 Task: Look for space in Vanløse, Denmark from 9th June, 2023 to 11th June, 2023 for 2 adults in price range Rs.6000 to Rs.10000. Place can be entire place with 2 bedrooms having 2 beds and 1 bathroom. Property type can be house, flat, guest house. Amenities needed are: wifi. Booking option can be shelf check-in. Required host language is English.
Action: Mouse moved to (608, 82)
Screenshot: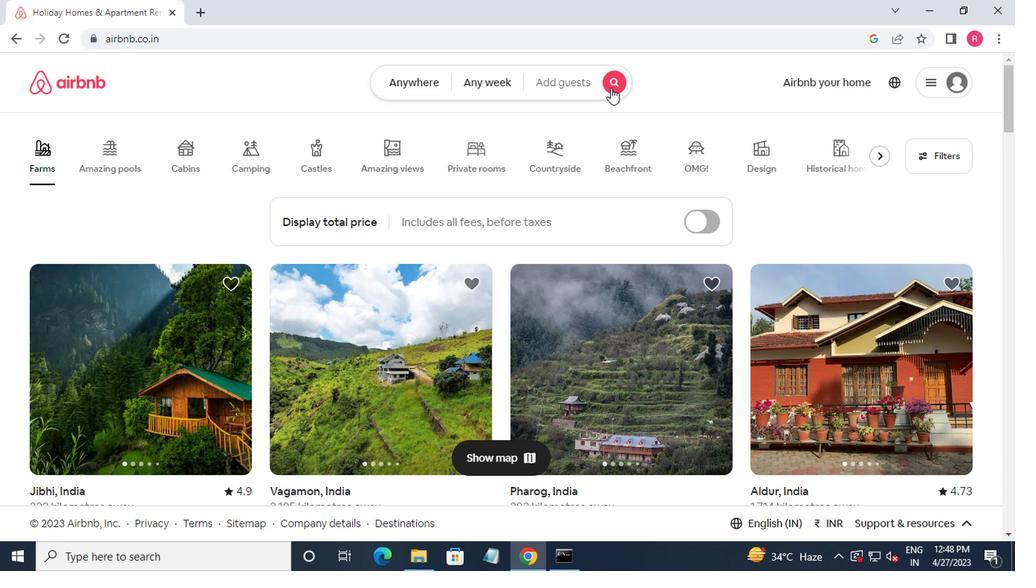 
Action: Mouse pressed left at (608, 82)
Screenshot: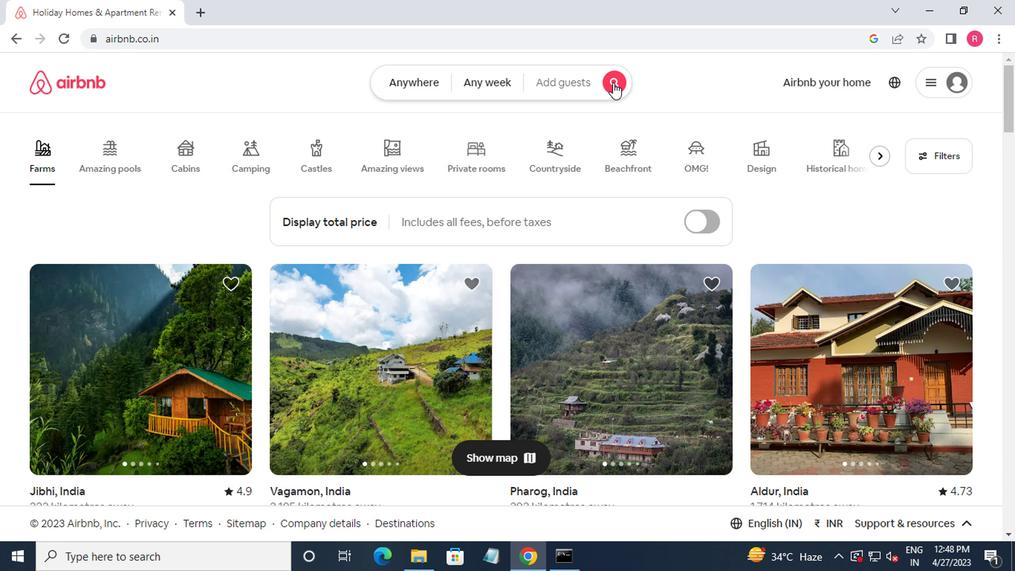 
Action: Mouse moved to (253, 154)
Screenshot: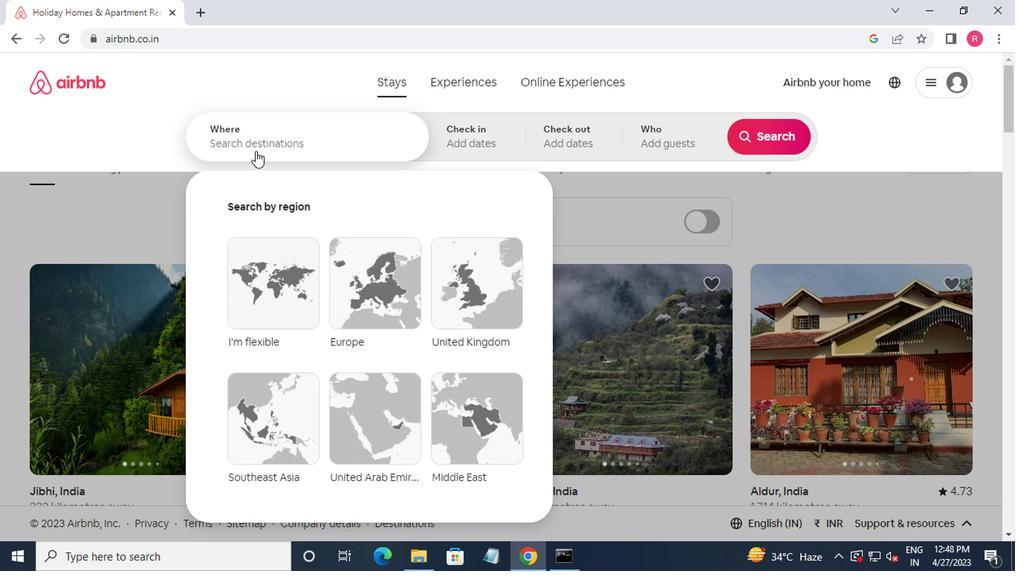 
Action: Mouse pressed left at (253, 154)
Screenshot: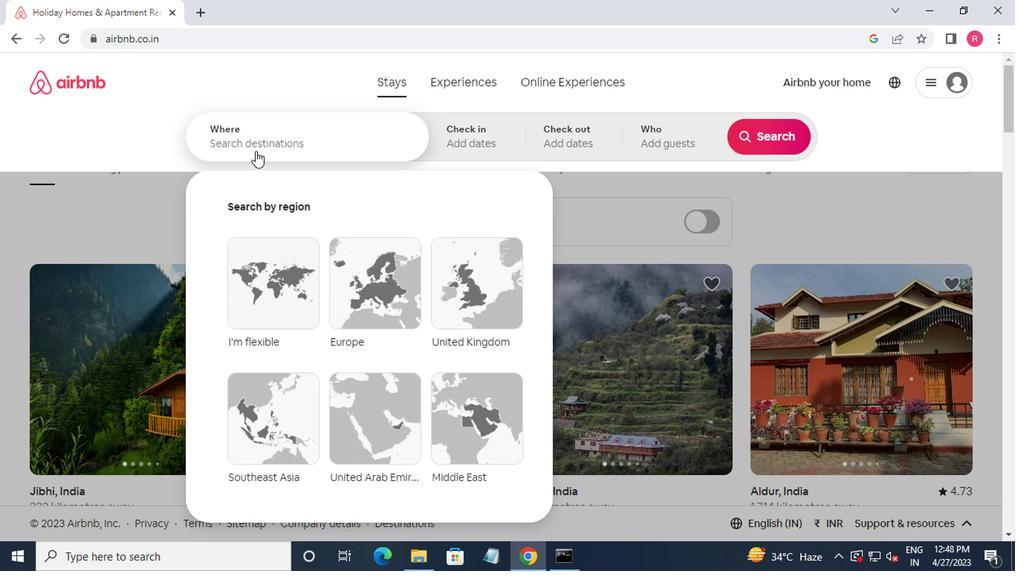 
Action: Mouse moved to (254, 154)
Screenshot: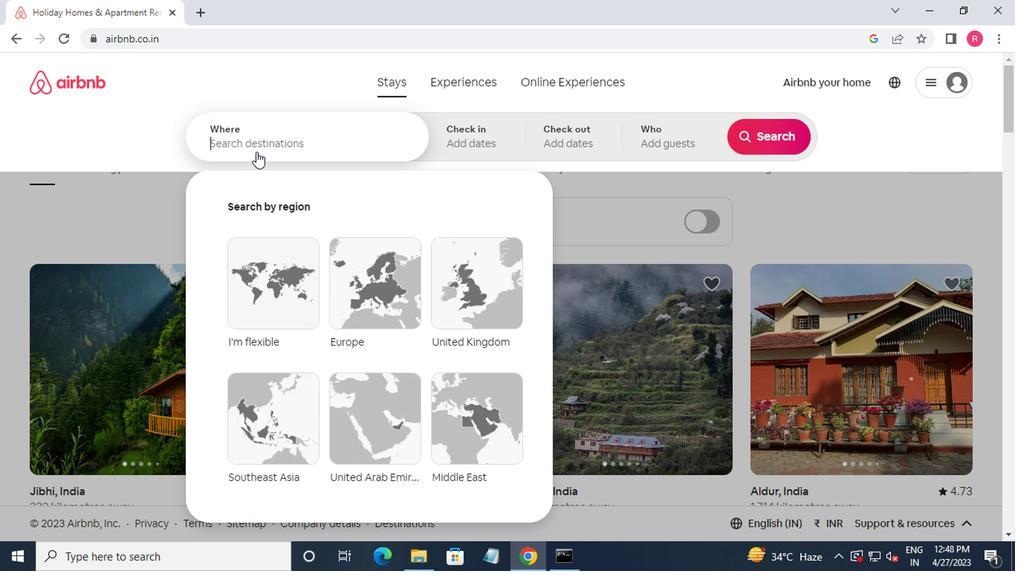 
Action: Key pressed vanlose,denmark<Key.down><Key.enter>
Screenshot: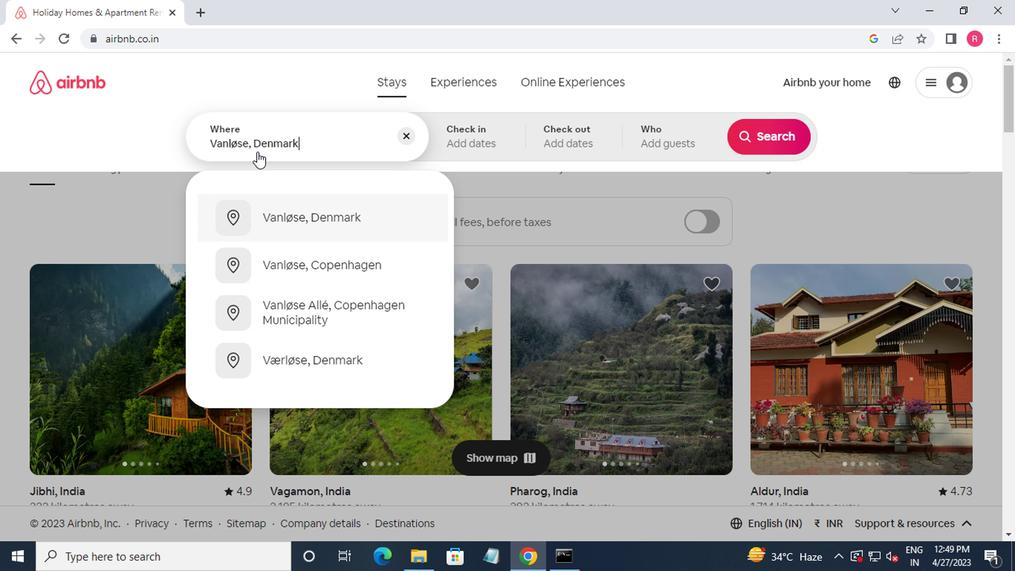
Action: Mouse moved to (754, 252)
Screenshot: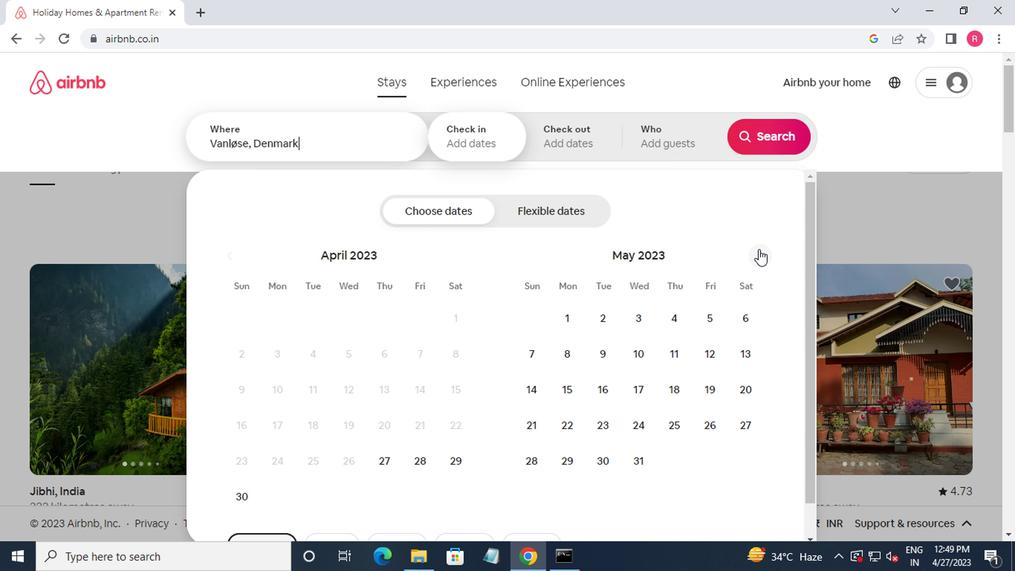
Action: Mouse pressed left at (754, 252)
Screenshot: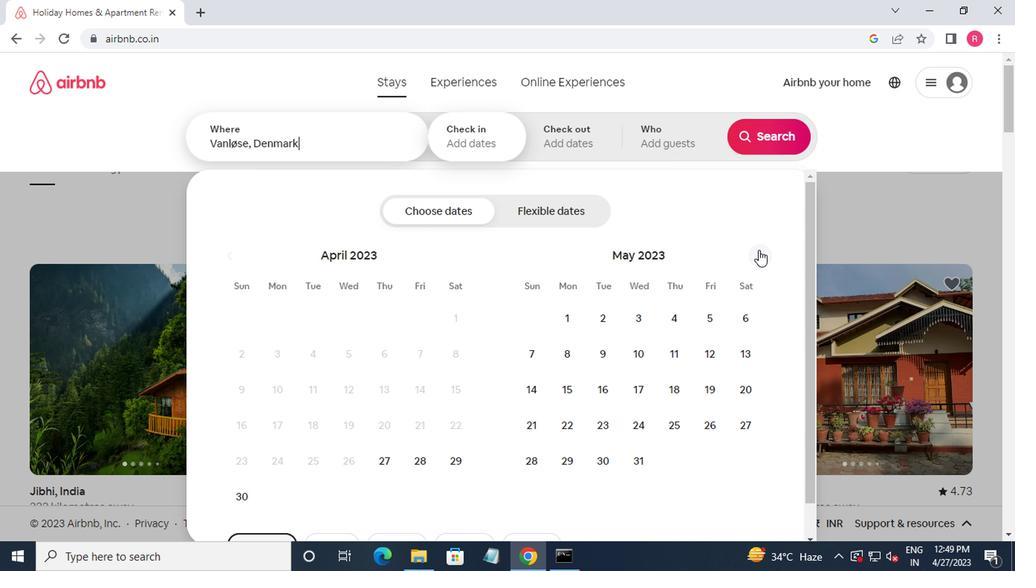 
Action: Mouse moved to (694, 348)
Screenshot: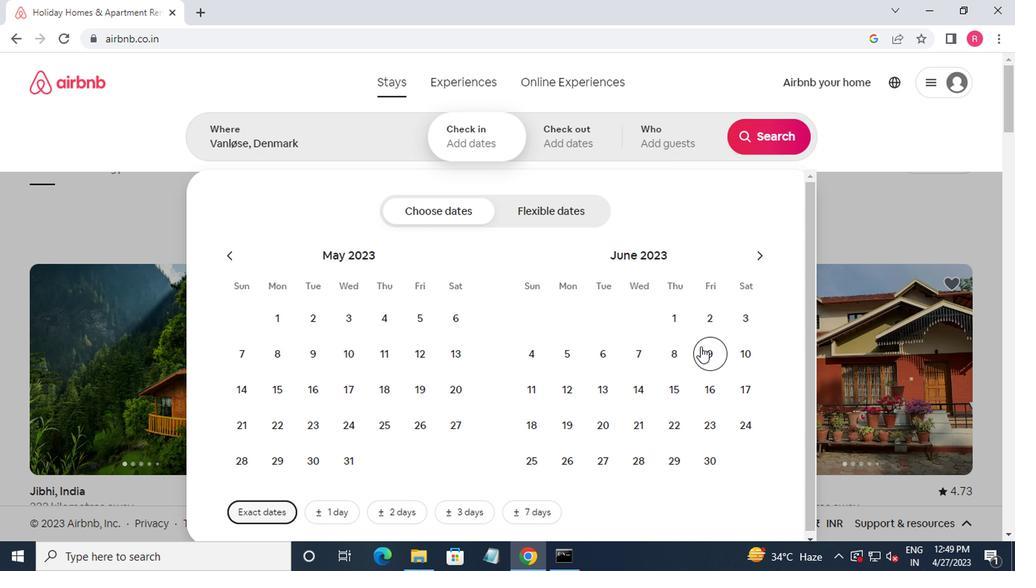 
Action: Mouse pressed left at (694, 348)
Screenshot: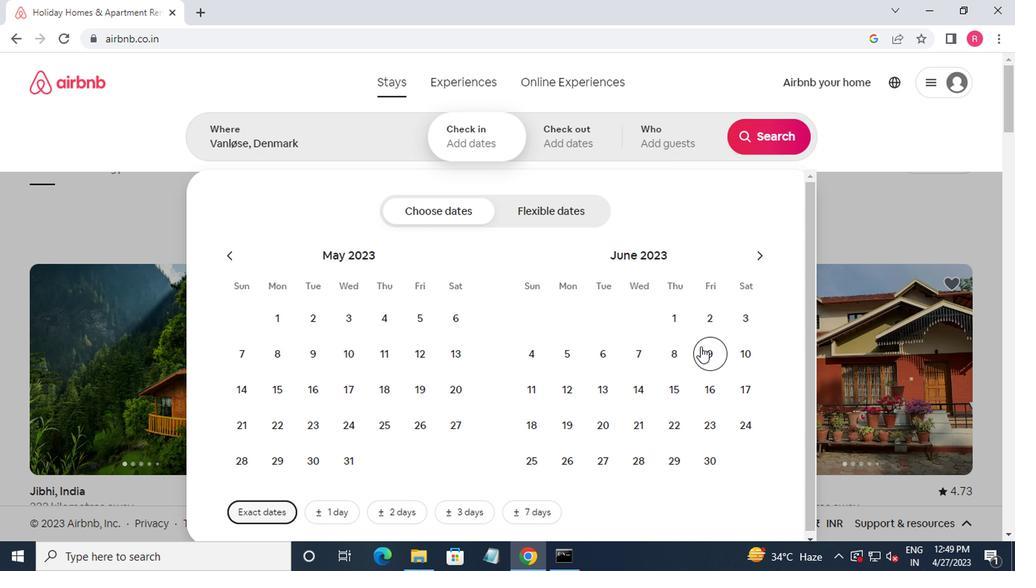 
Action: Mouse moved to (535, 395)
Screenshot: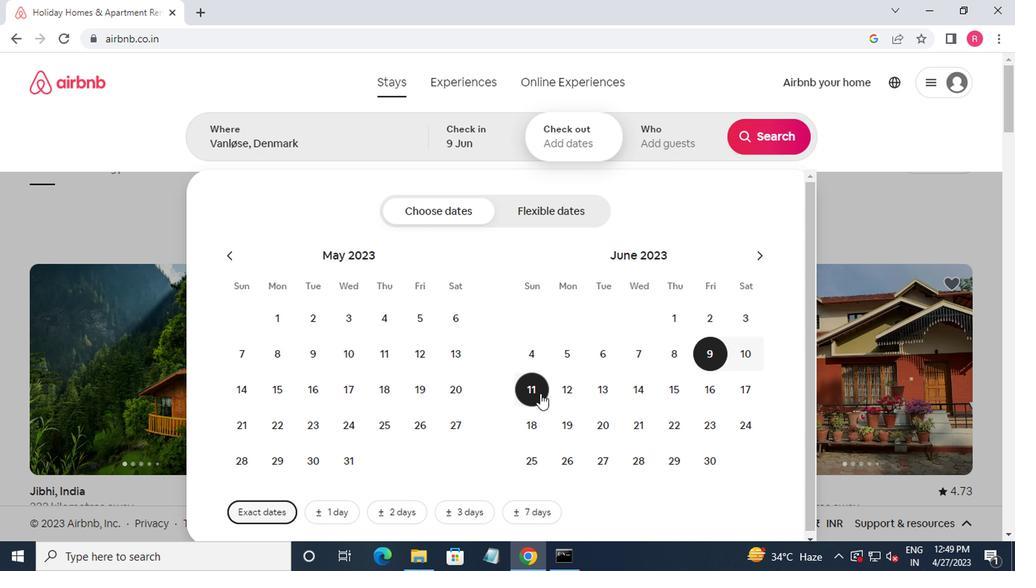 
Action: Mouse pressed left at (535, 395)
Screenshot: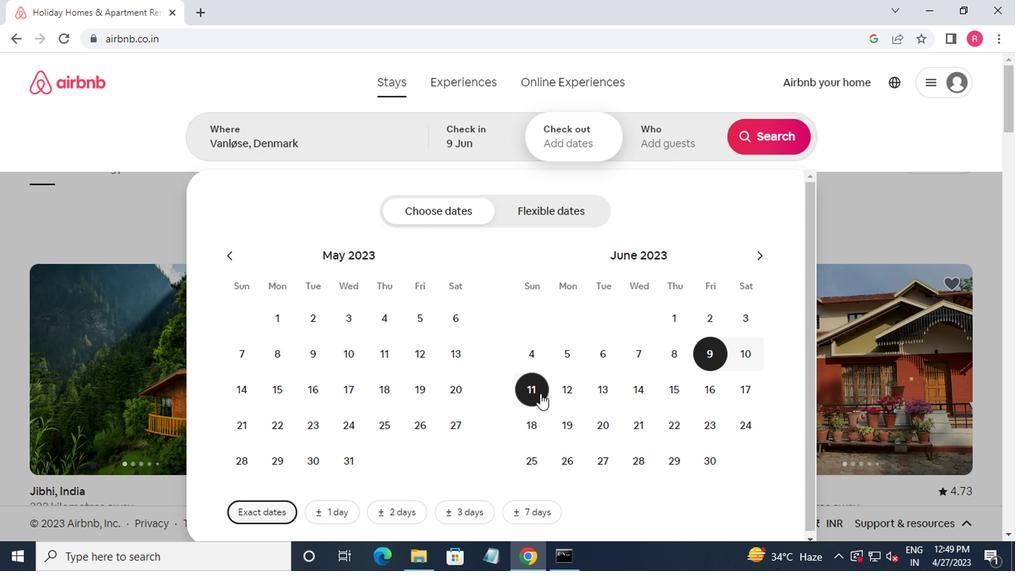 
Action: Mouse moved to (667, 147)
Screenshot: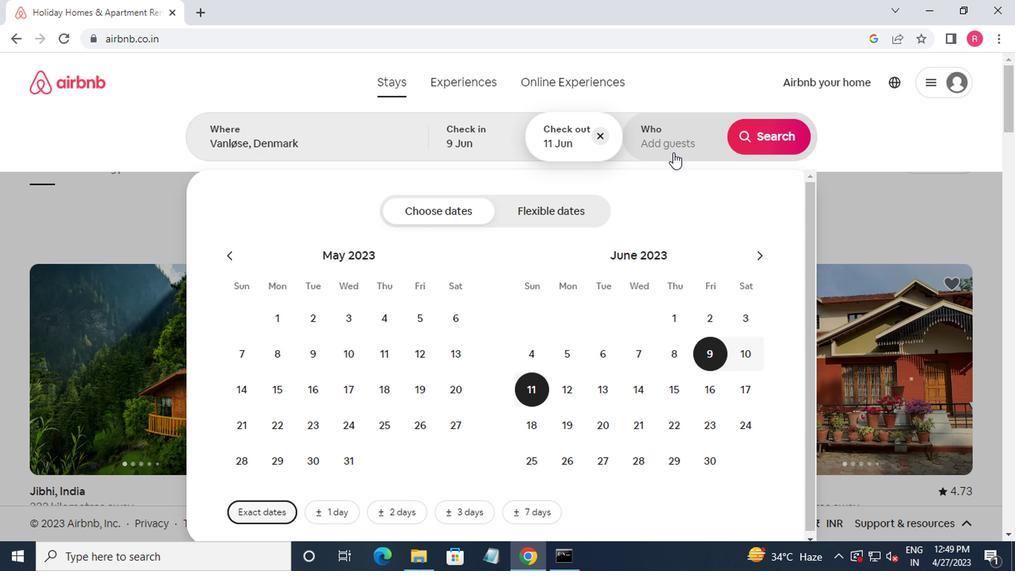 
Action: Mouse pressed left at (667, 147)
Screenshot: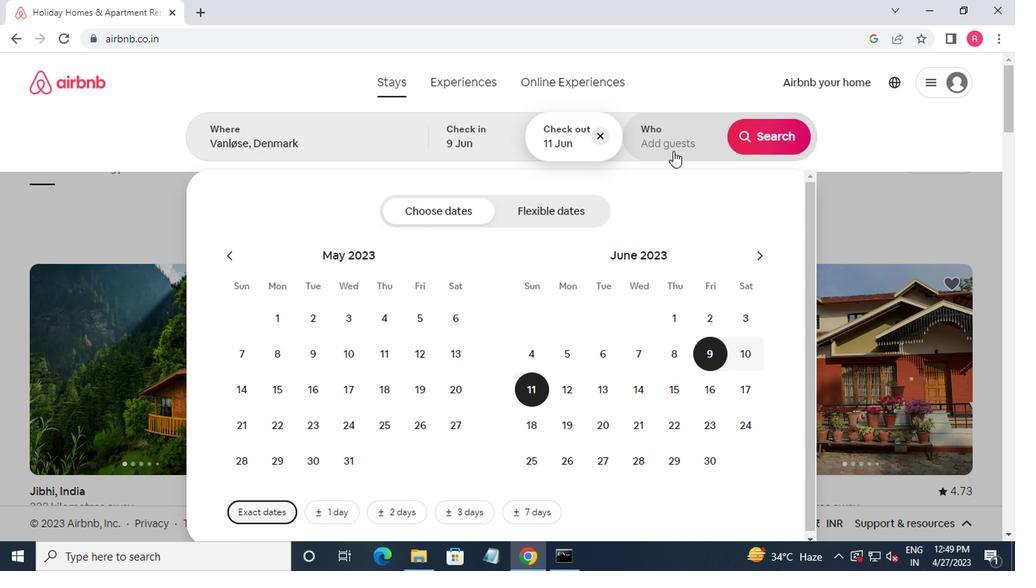 
Action: Mouse moved to (763, 215)
Screenshot: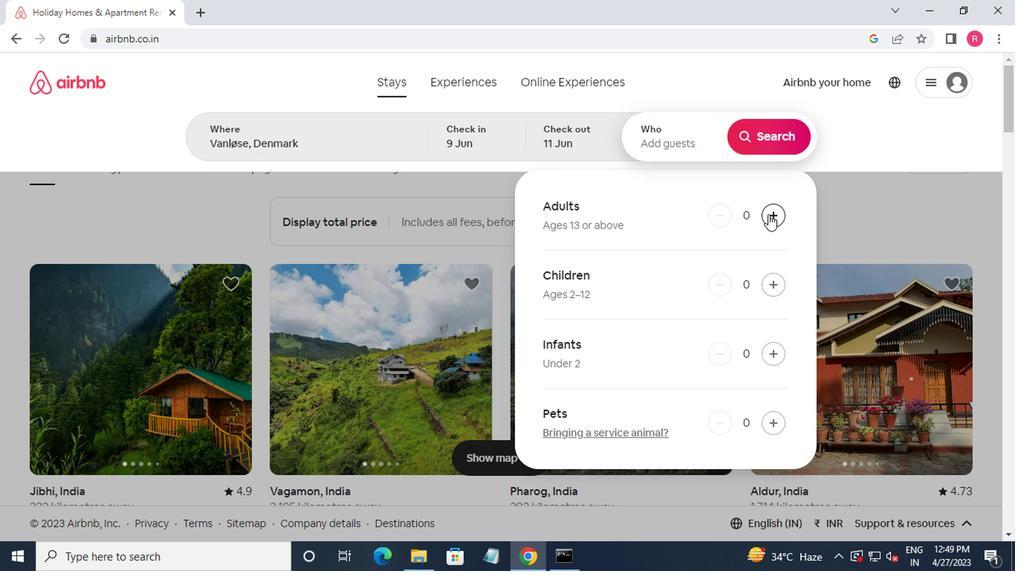 
Action: Mouse pressed left at (763, 215)
Screenshot: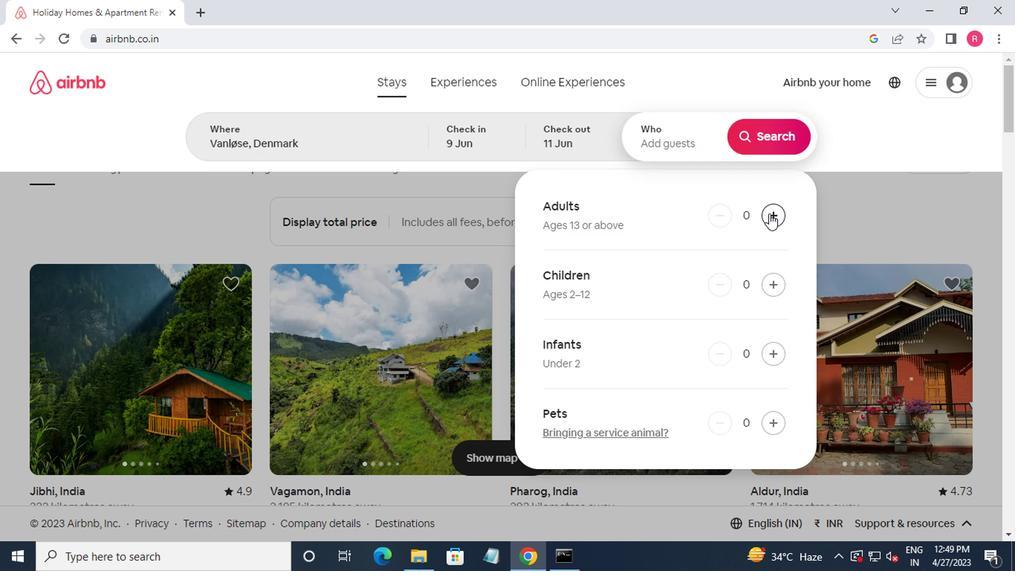 
Action: Mouse pressed left at (763, 215)
Screenshot: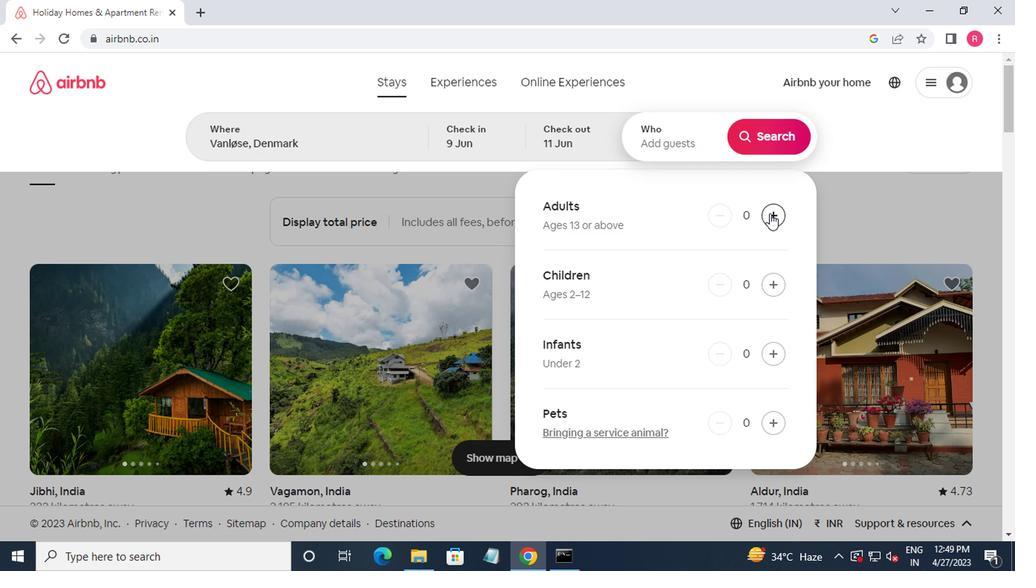 
Action: Mouse moved to (749, 143)
Screenshot: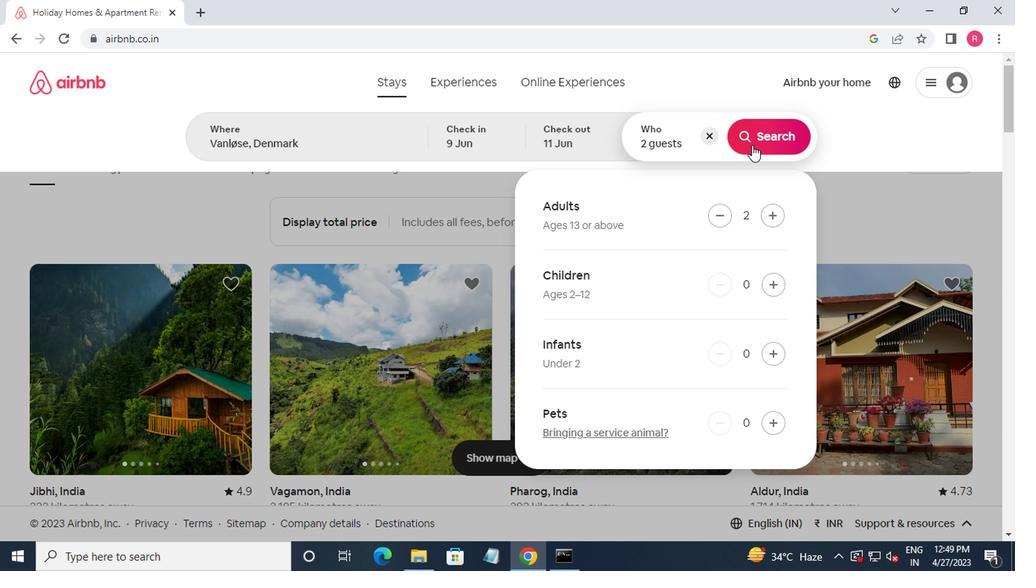 
Action: Mouse pressed left at (749, 143)
Screenshot: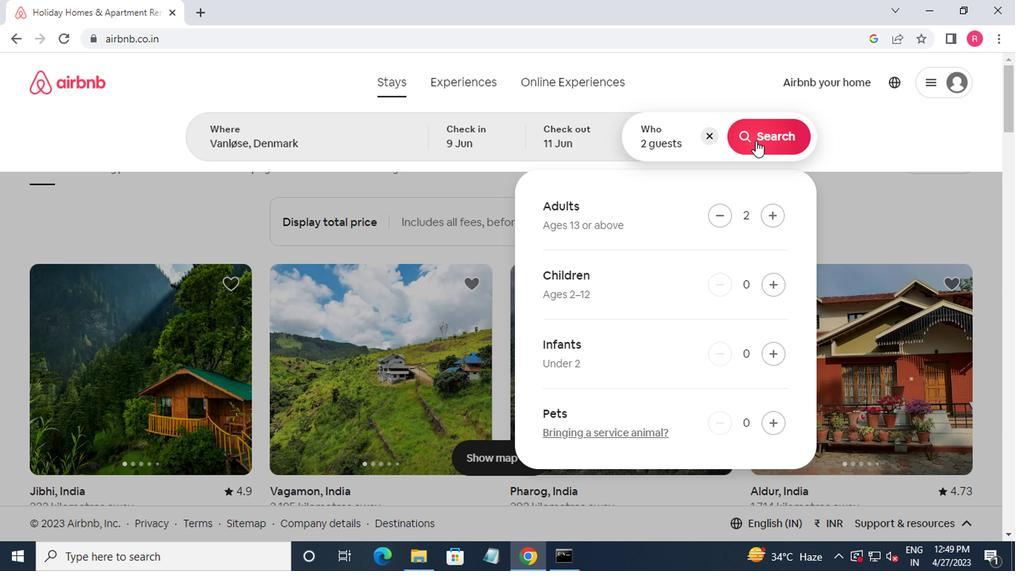 
Action: Mouse moved to (949, 140)
Screenshot: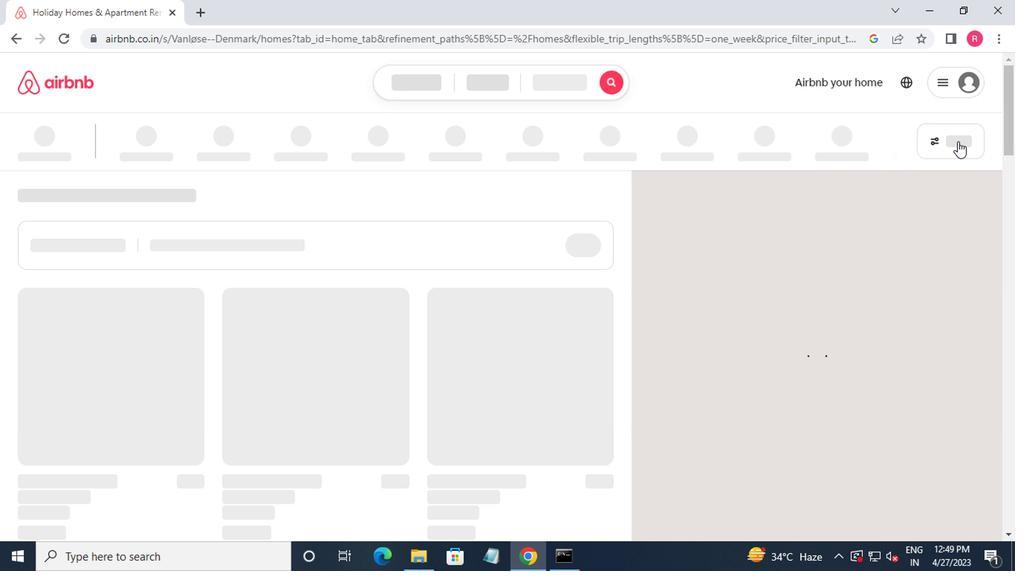 
Action: Mouse pressed left at (949, 140)
Screenshot: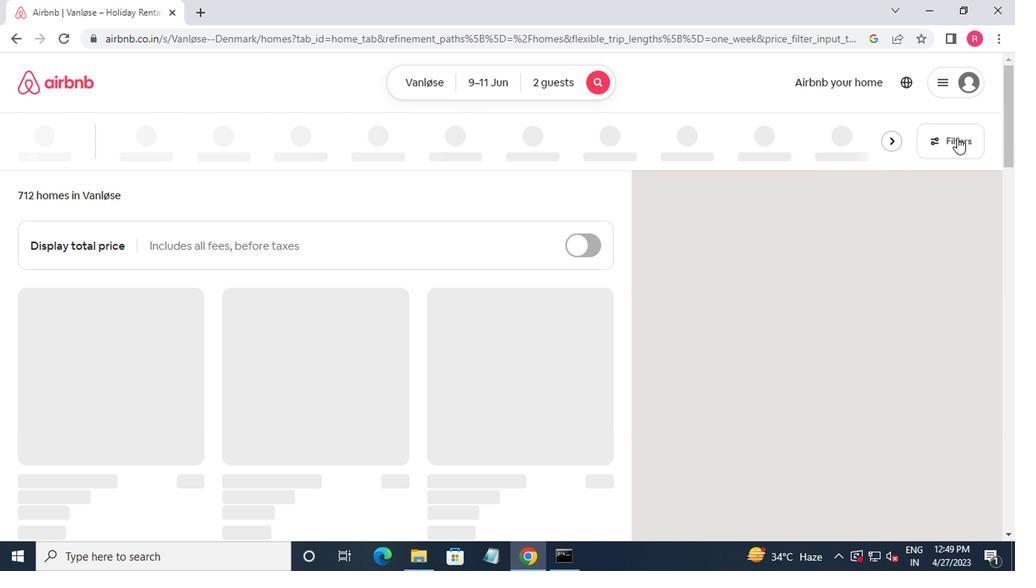
Action: Mouse moved to (323, 337)
Screenshot: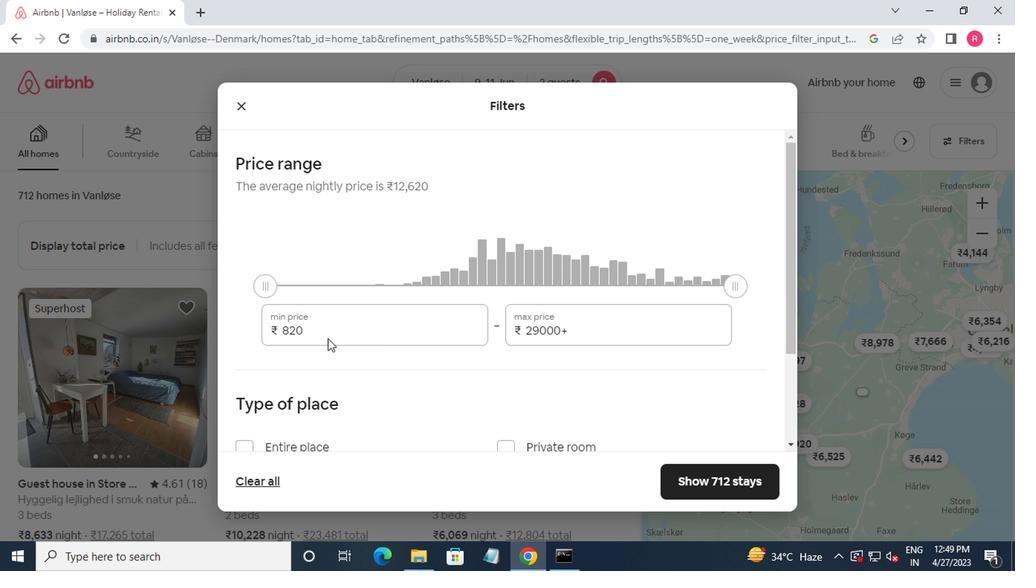 
Action: Mouse pressed left at (323, 337)
Screenshot: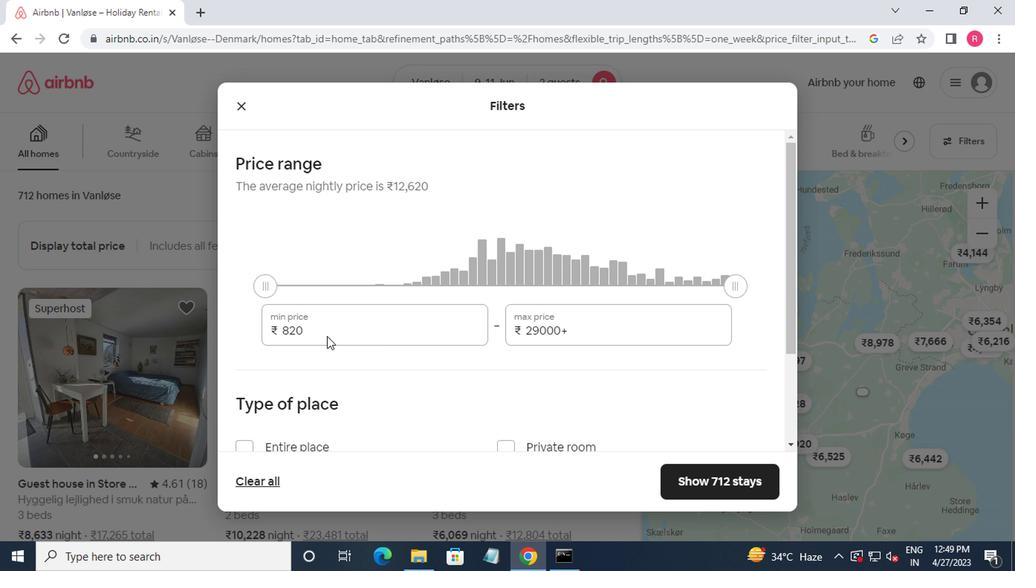 
Action: Mouse moved to (398, 387)
Screenshot: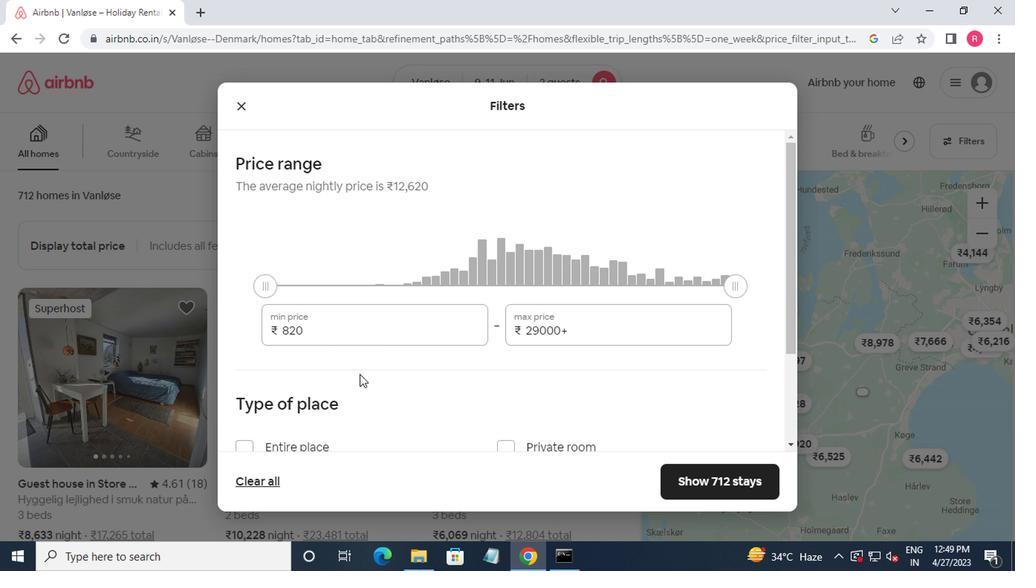 
Action: Key pressed <Key.backspace><Key.backspace><Key.backspace><Key.backspace>6000<Key.tab>10000
Screenshot: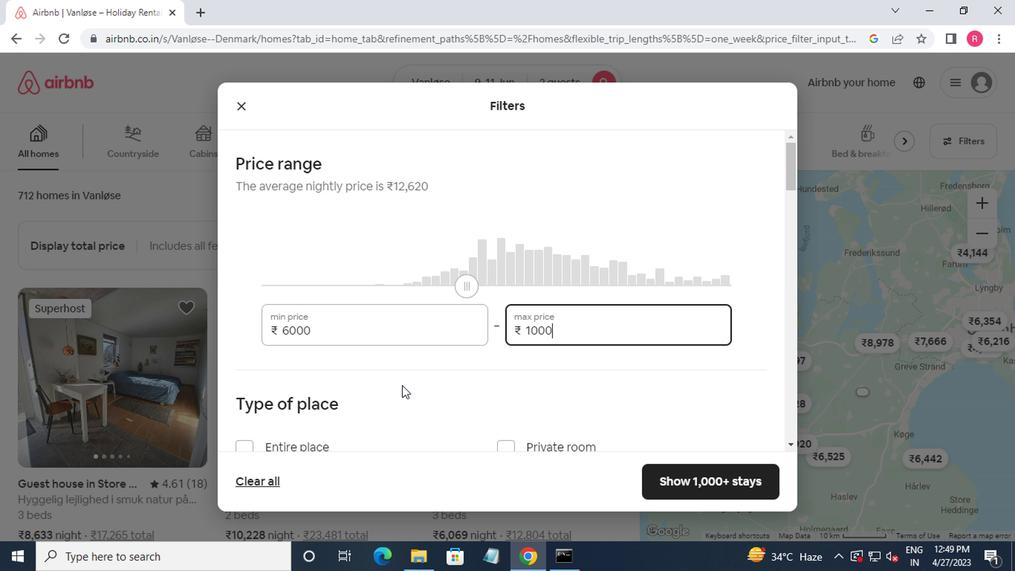 
Action: Mouse moved to (478, 310)
Screenshot: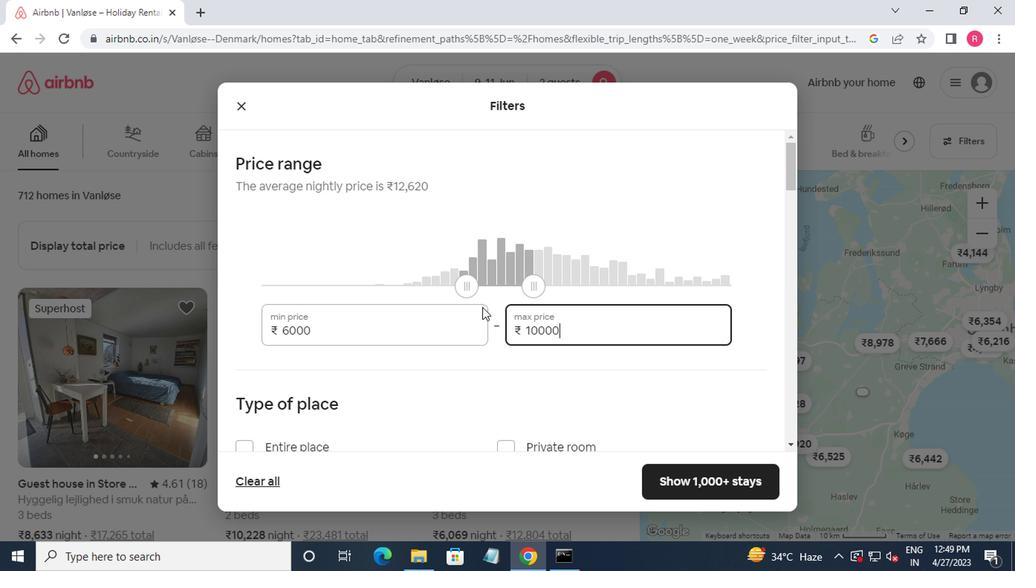 
Action: Mouse scrolled (478, 309) with delta (0, 0)
Screenshot: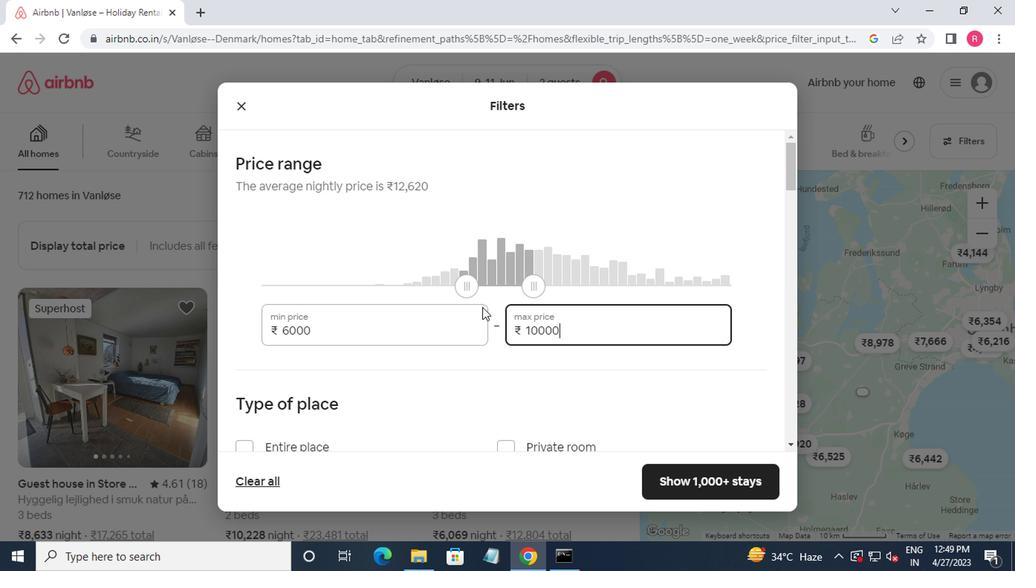 
Action: Mouse moved to (480, 331)
Screenshot: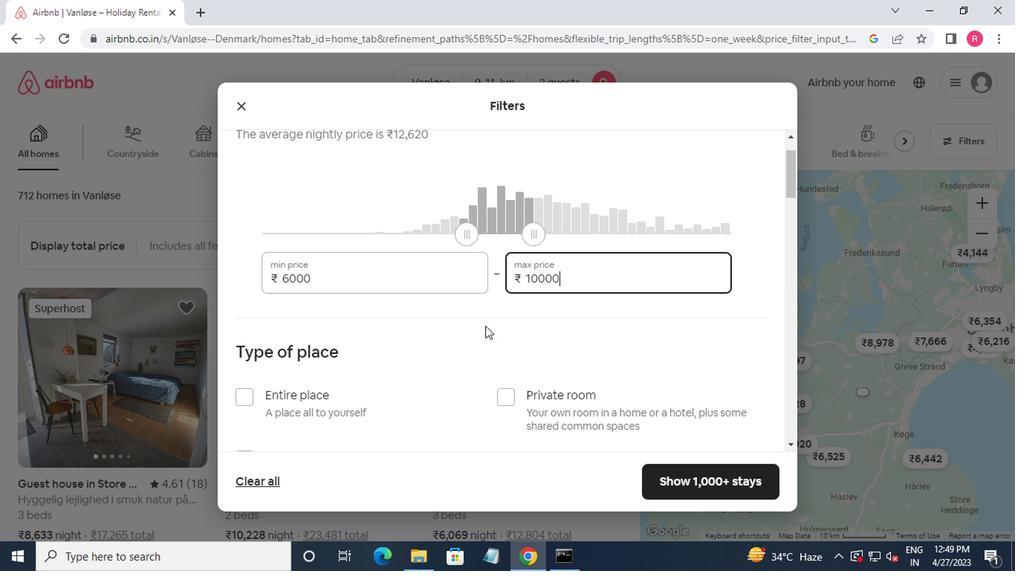 
Action: Mouse scrolled (480, 330) with delta (0, -1)
Screenshot: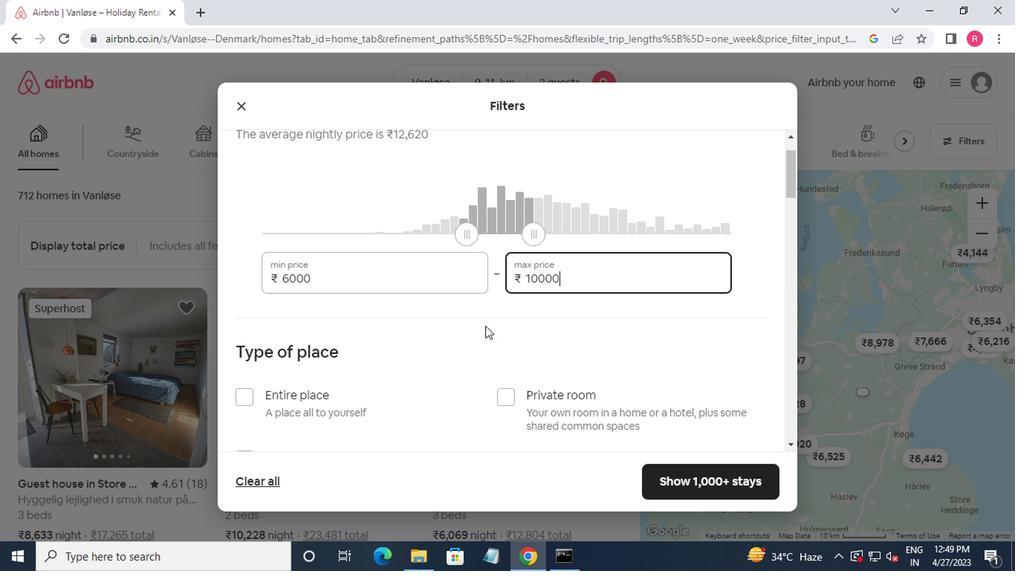 
Action: Mouse moved to (241, 307)
Screenshot: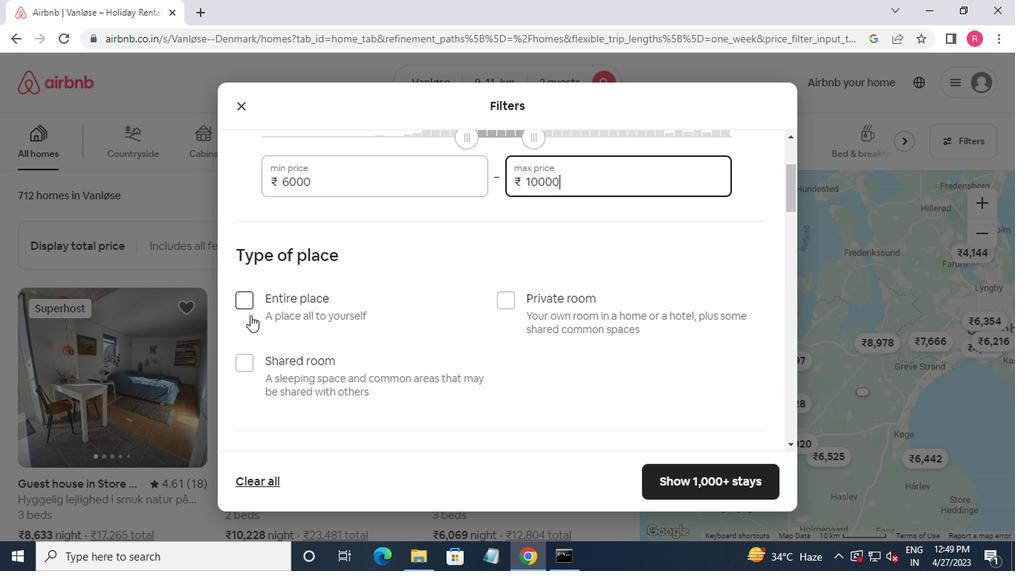 
Action: Mouse pressed left at (241, 307)
Screenshot: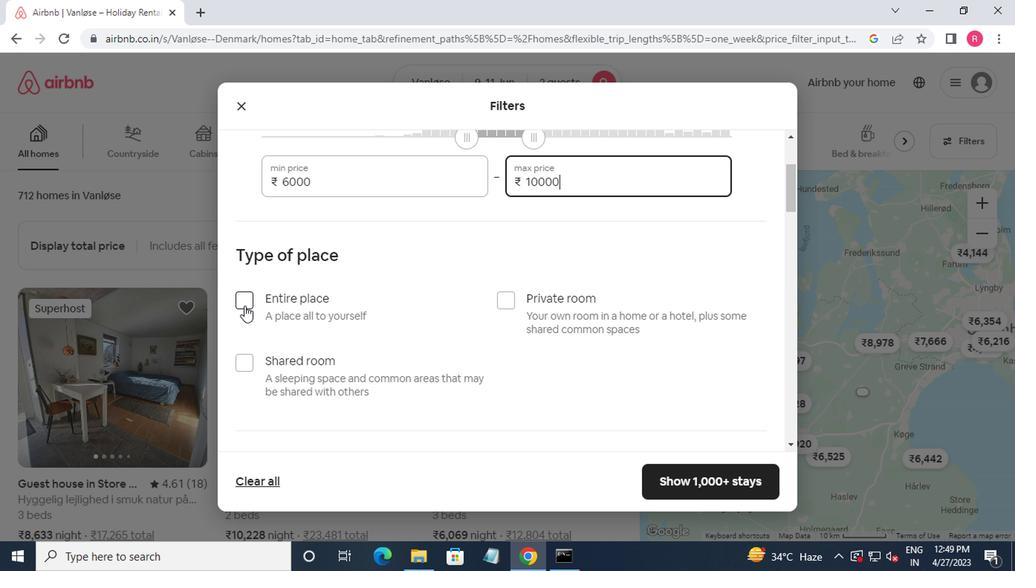
Action: Mouse moved to (245, 309)
Screenshot: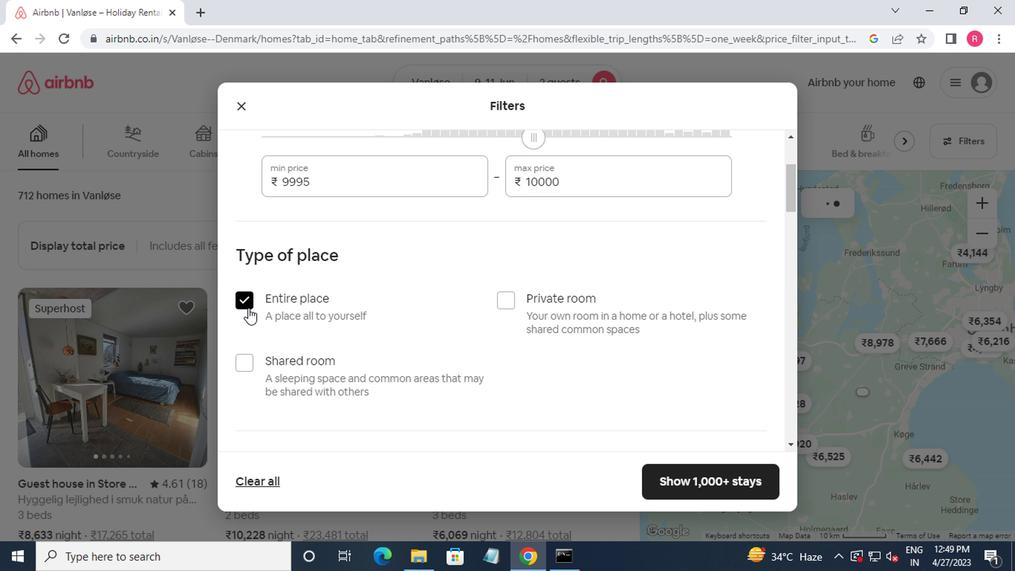 
Action: Mouse scrolled (245, 309) with delta (0, 0)
Screenshot: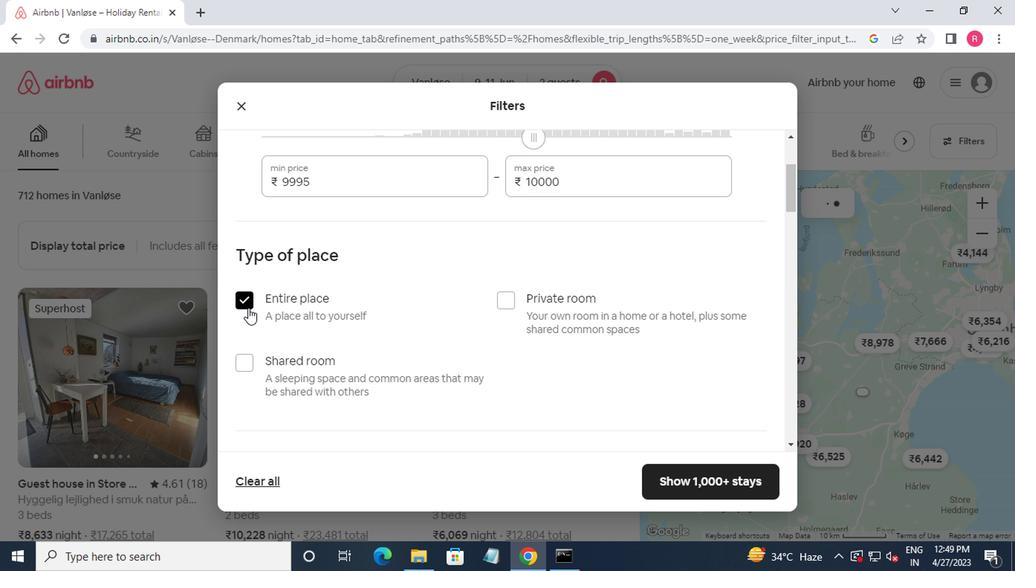 
Action: Mouse moved to (246, 310)
Screenshot: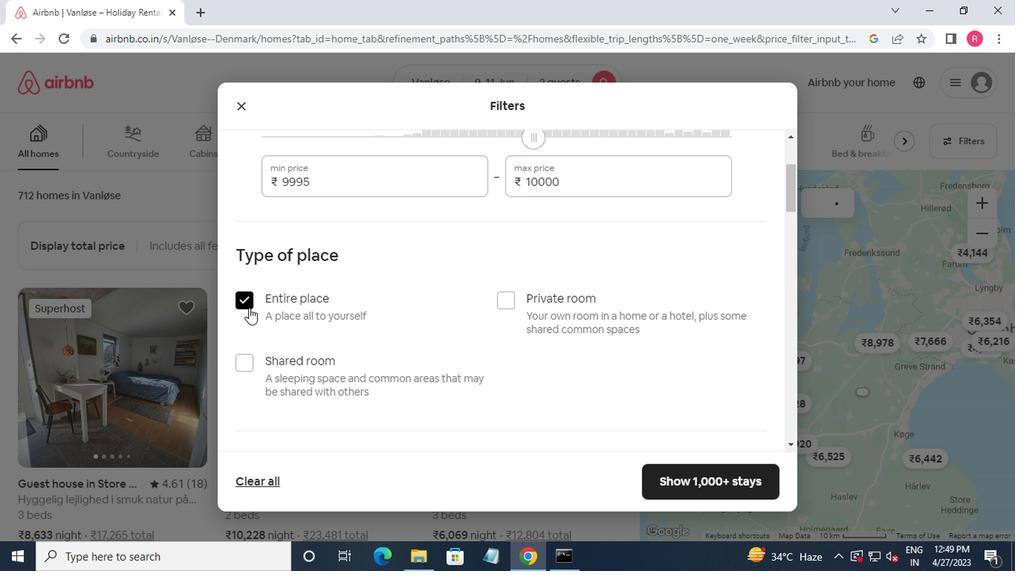 
Action: Mouse scrolled (246, 309) with delta (0, 0)
Screenshot: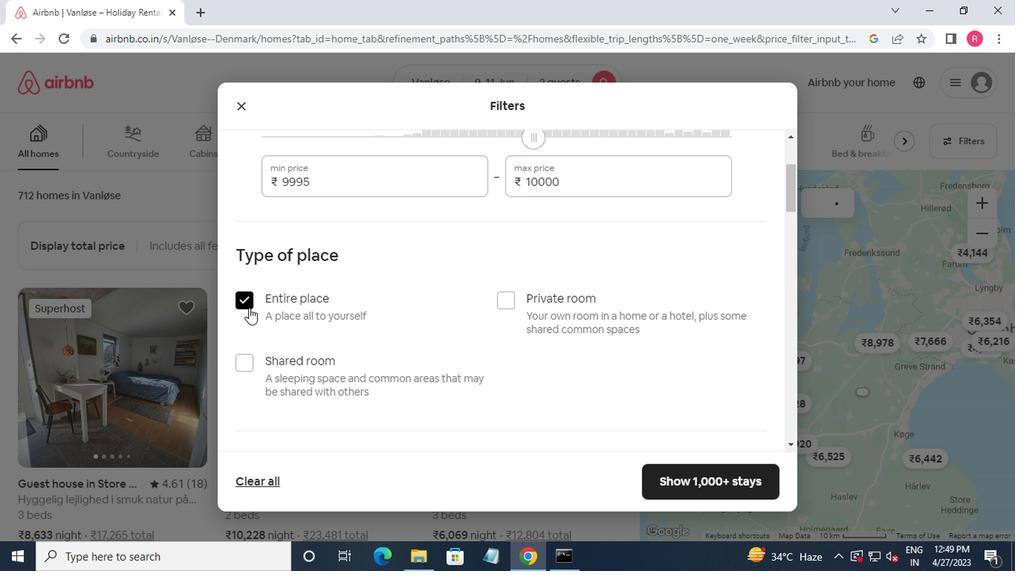 
Action: Mouse moved to (298, 298)
Screenshot: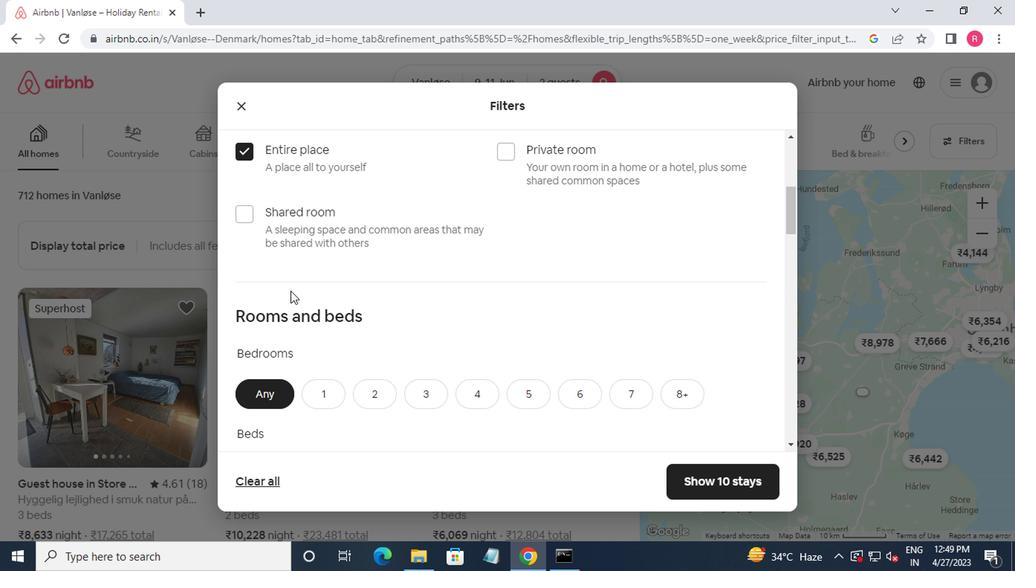 
Action: Mouse scrolled (298, 297) with delta (0, -1)
Screenshot: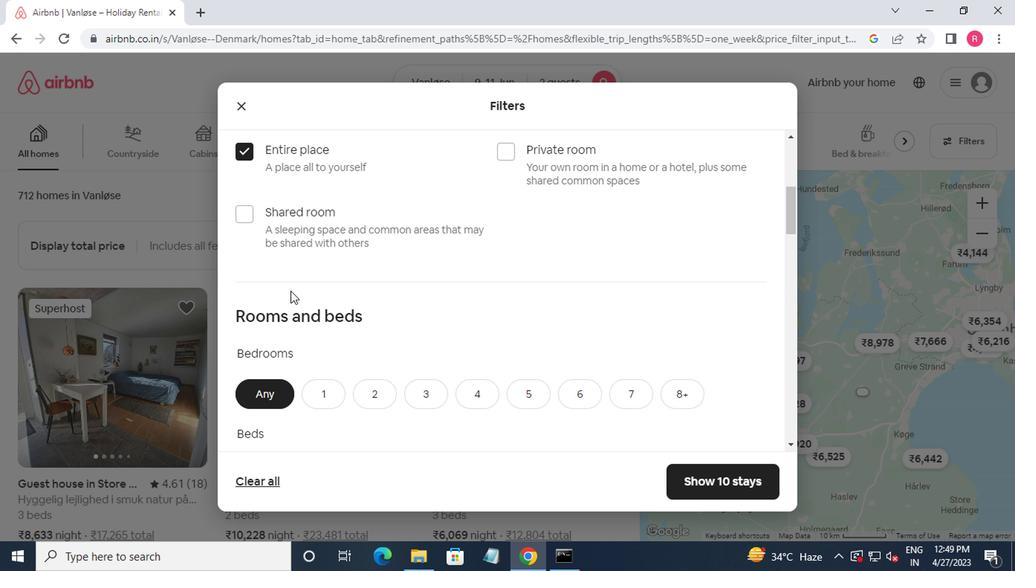 
Action: Mouse moved to (370, 313)
Screenshot: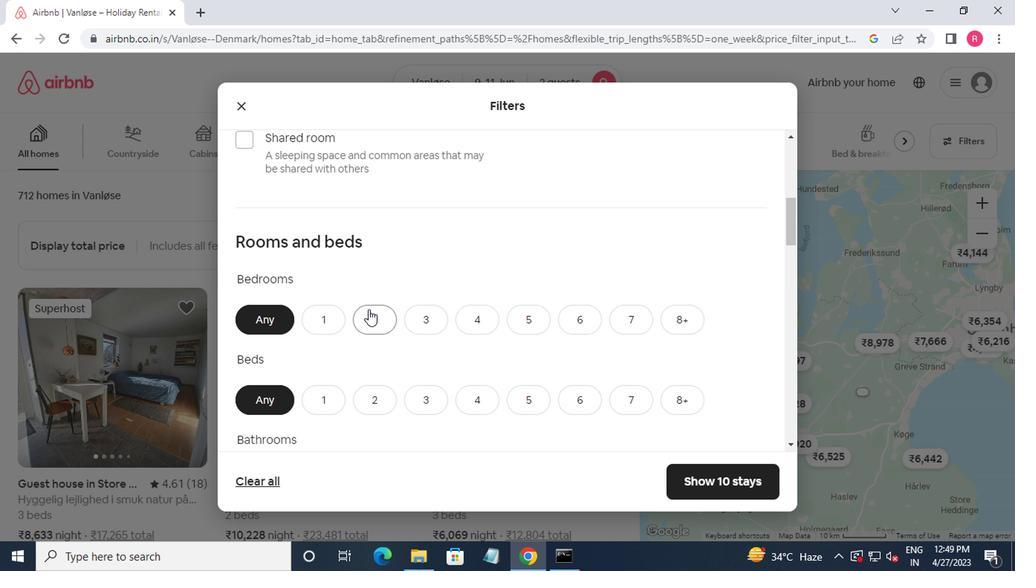 
Action: Mouse pressed left at (370, 313)
Screenshot: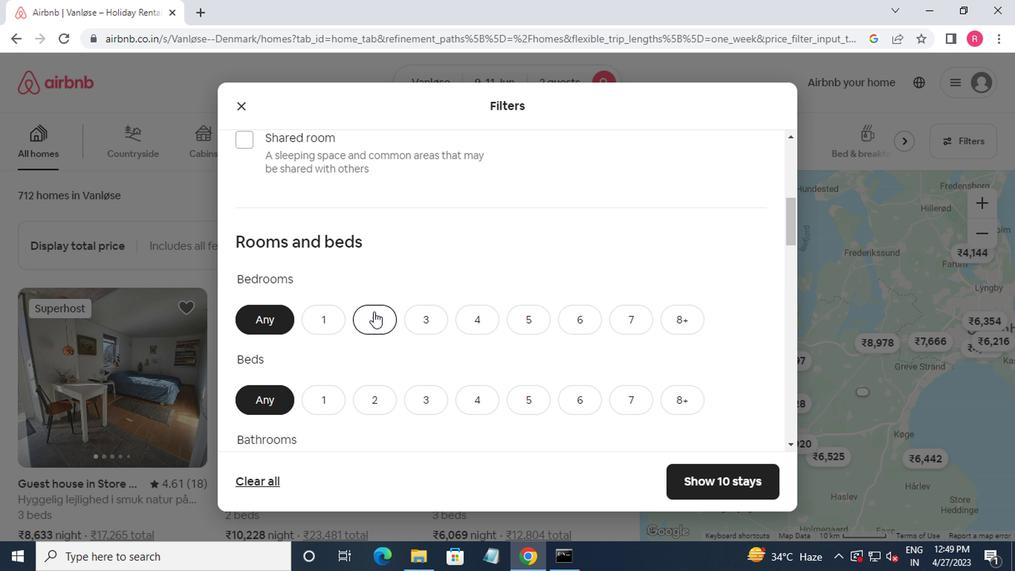 
Action: Mouse moved to (369, 318)
Screenshot: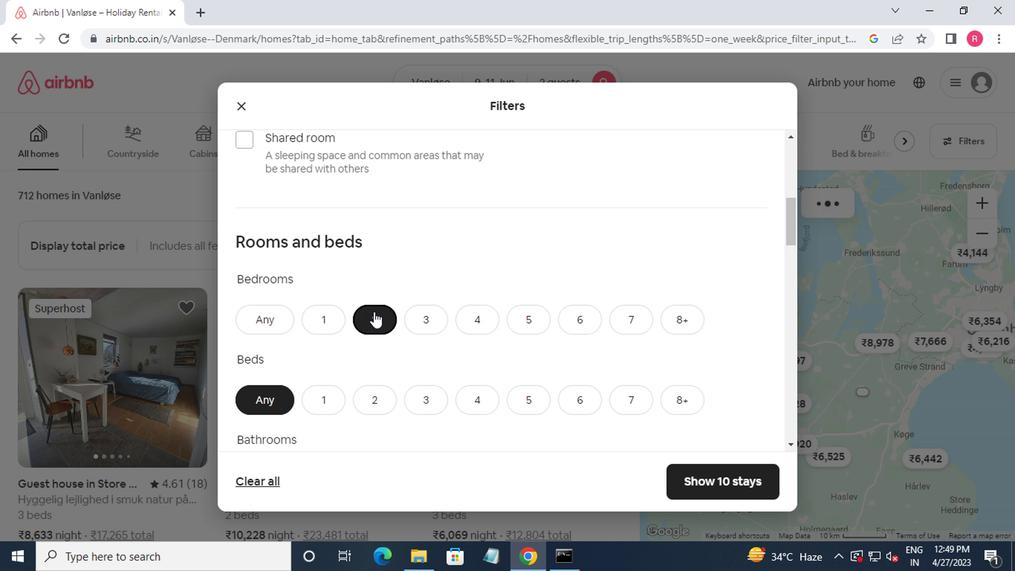 
Action: Mouse scrolled (369, 317) with delta (0, -1)
Screenshot: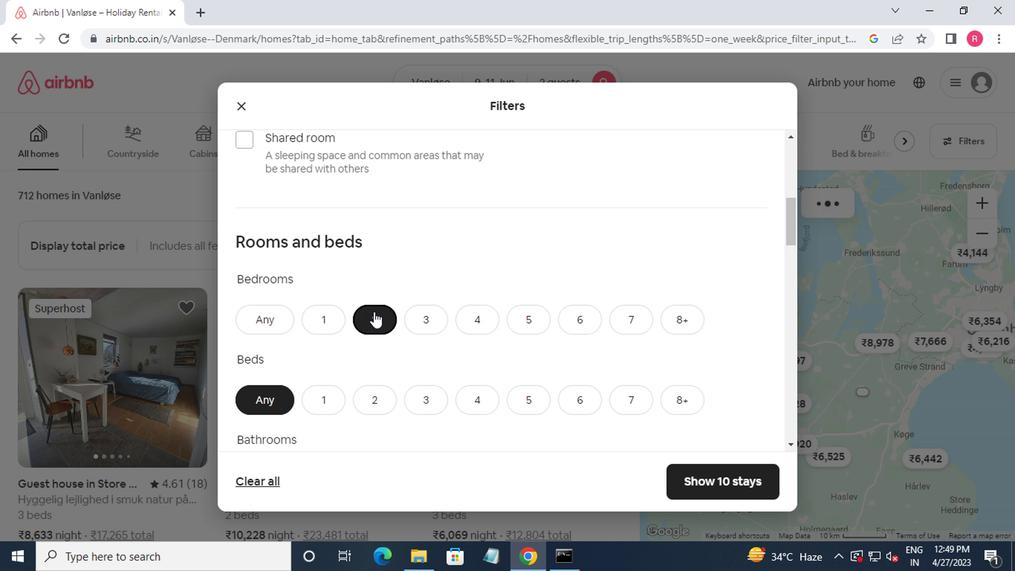 
Action: Mouse moved to (368, 322)
Screenshot: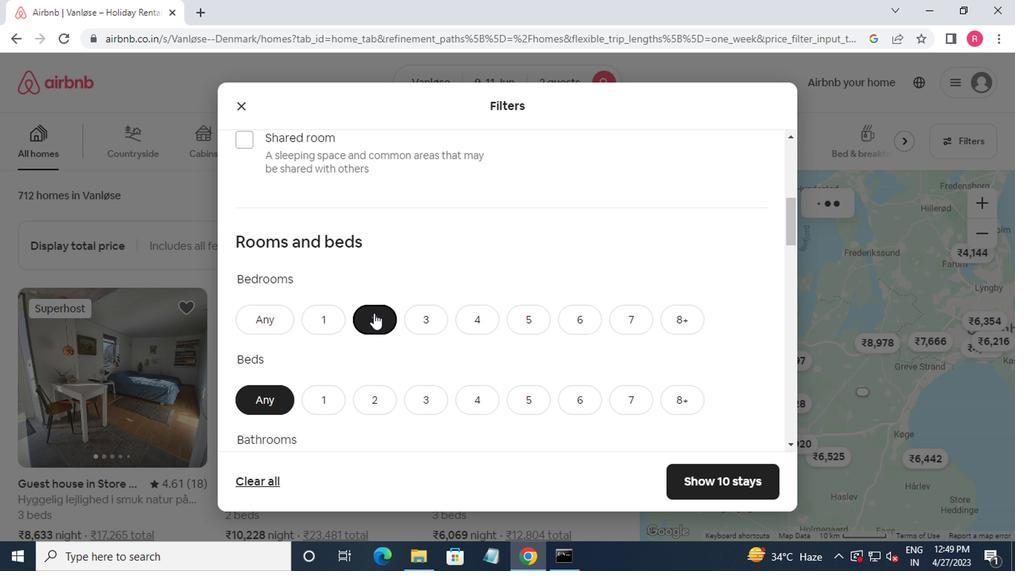 
Action: Mouse scrolled (368, 321) with delta (0, -1)
Screenshot: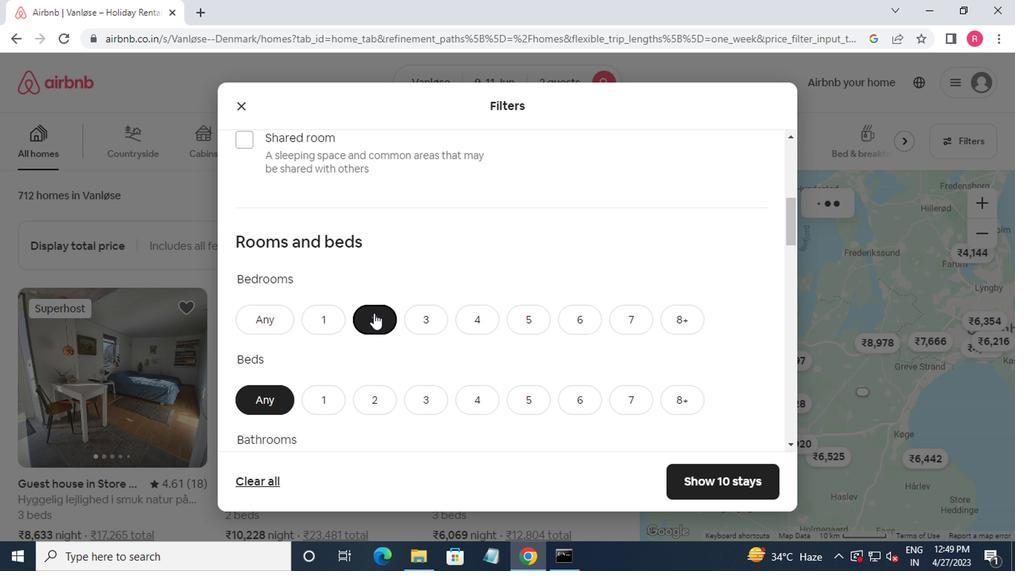 
Action: Mouse moved to (370, 255)
Screenshot: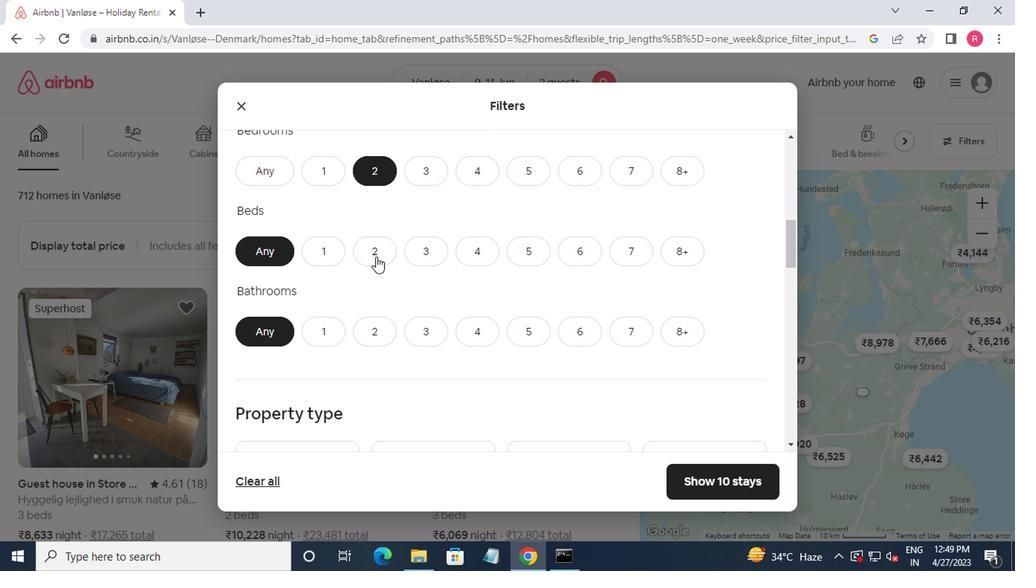 
Action: Mouse pressed left at (370, 255)
Screenshot: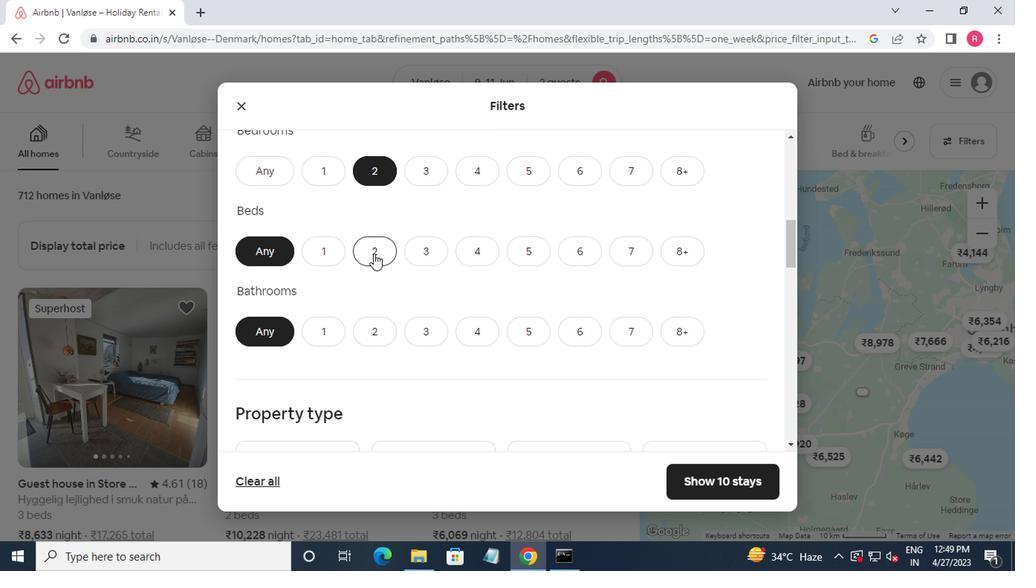 
Action: Mouse moved to (319, 339)
Screenshot: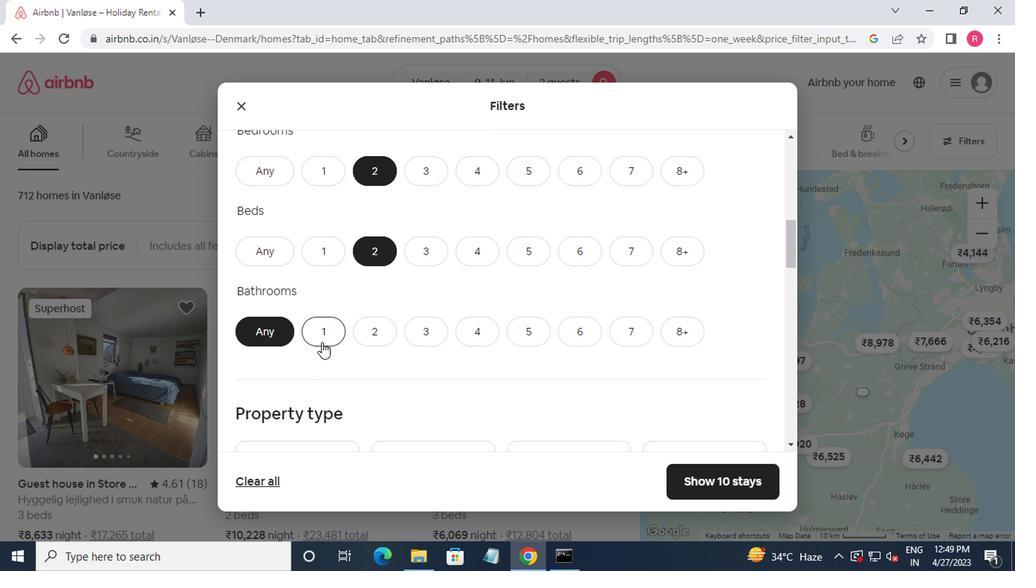 
Action: Mouse pressed left at (319, 339)
Screenshot: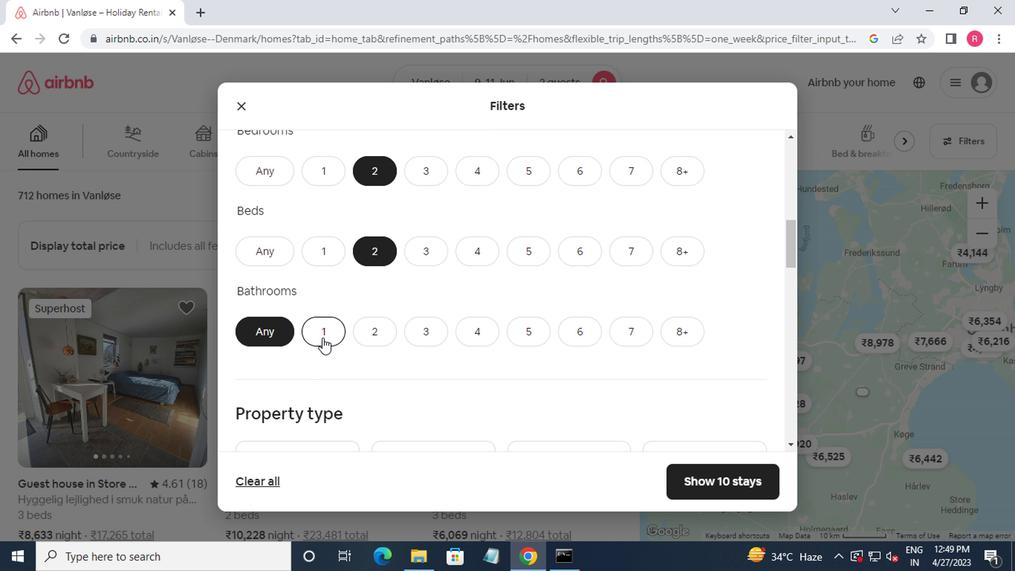 
Action: Mouse moved to (332, 341)
Screenshot: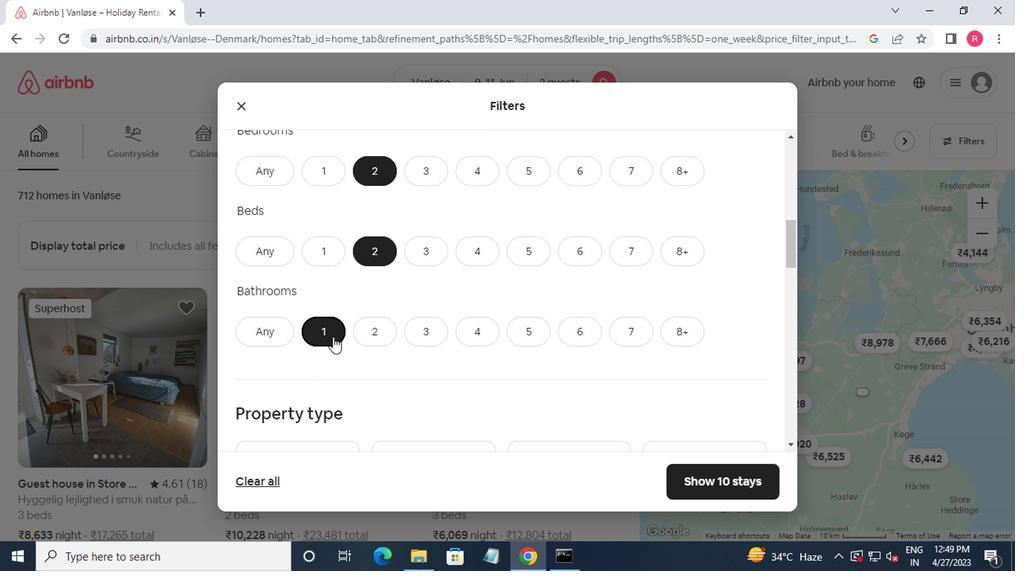 
Action: Mouse scrolled (332, 340) with delta (0, -1)
Screenshot: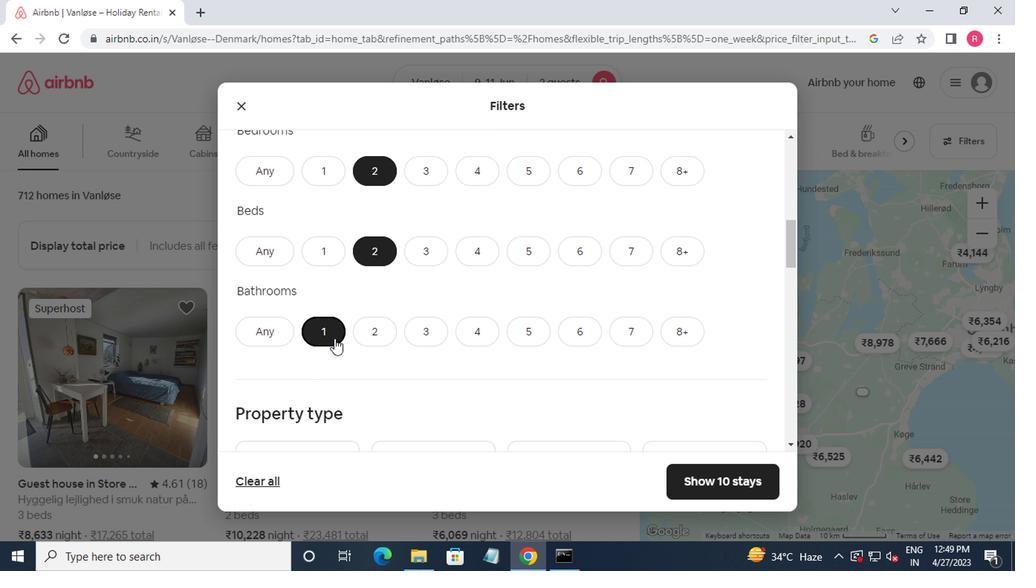 
Action: Mouse moved to (340, 341)
Screenshot: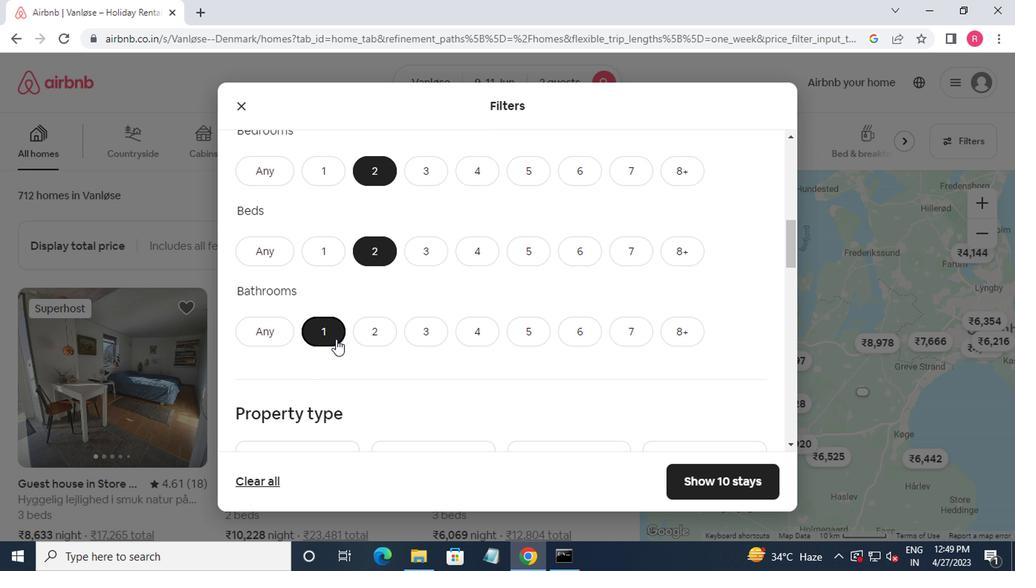 
Action: Mouse scrolled (340, 340) with delta (0, -1)
Screenshot: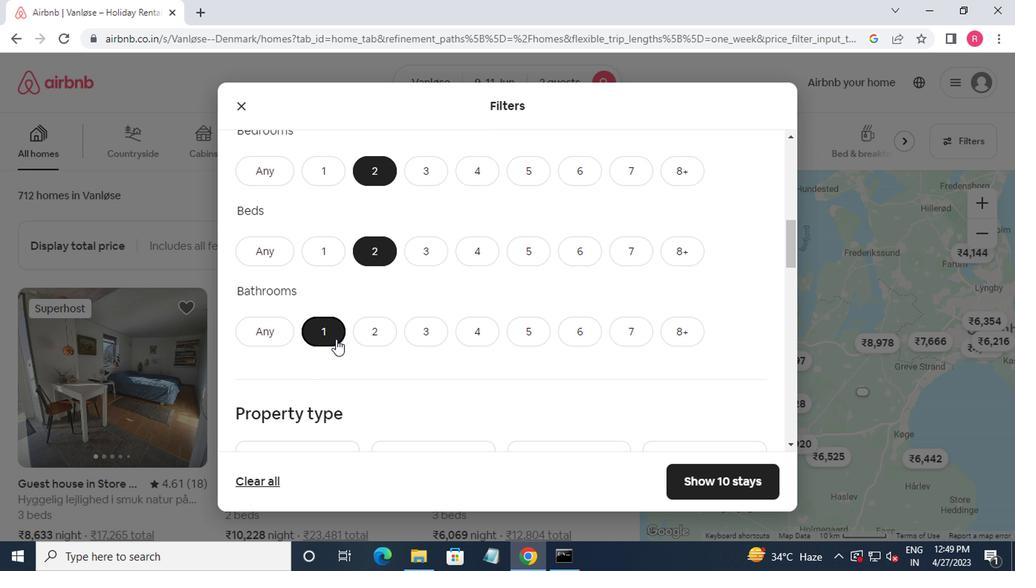
Action: Mouse moved to (344, 341)
Screenshot: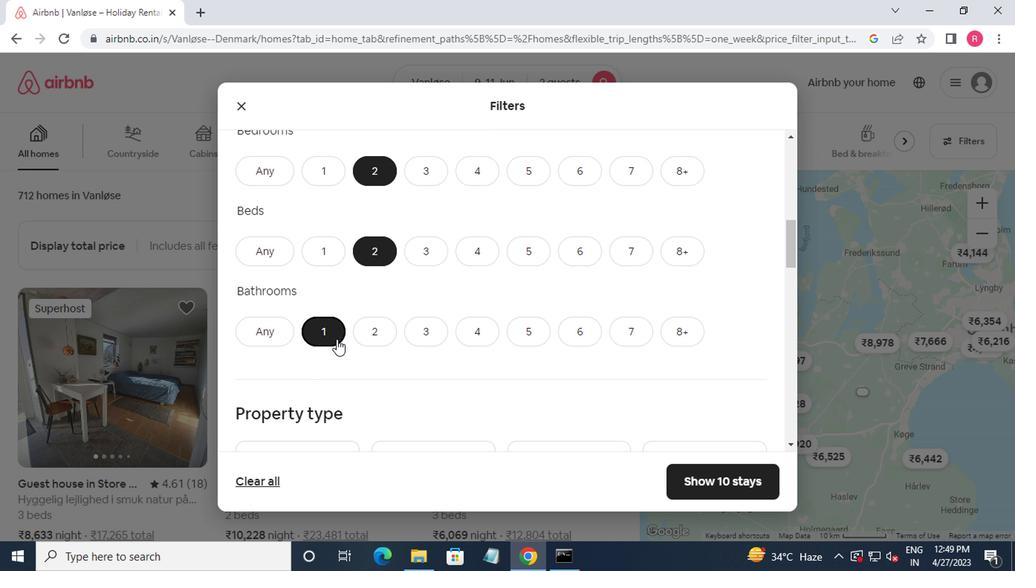 
Action: Mouse scrolled (344, 341) with delta (0, 0)
Screenshot: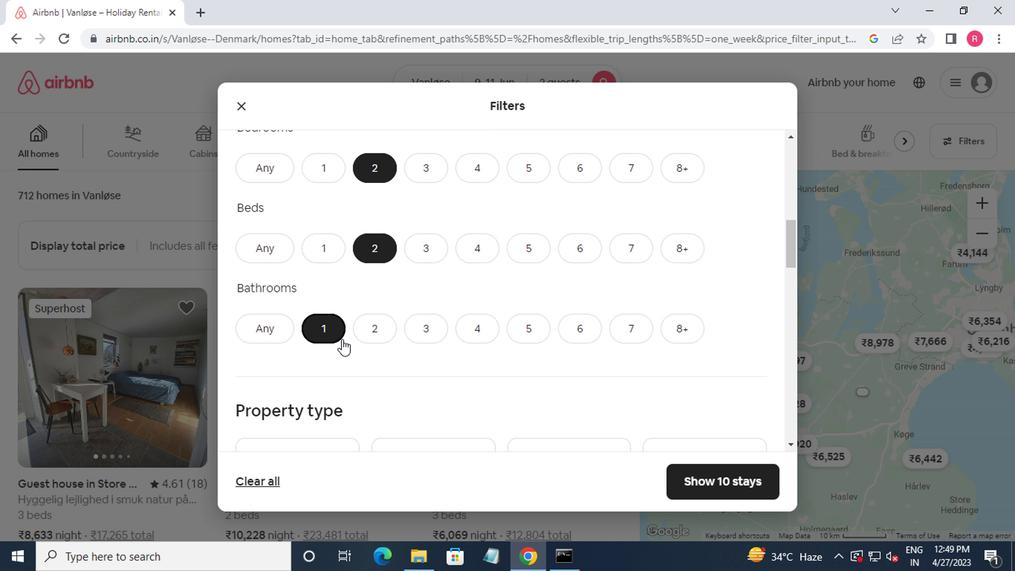 
Action: Mouse moved to (286, 298)
Screenshot: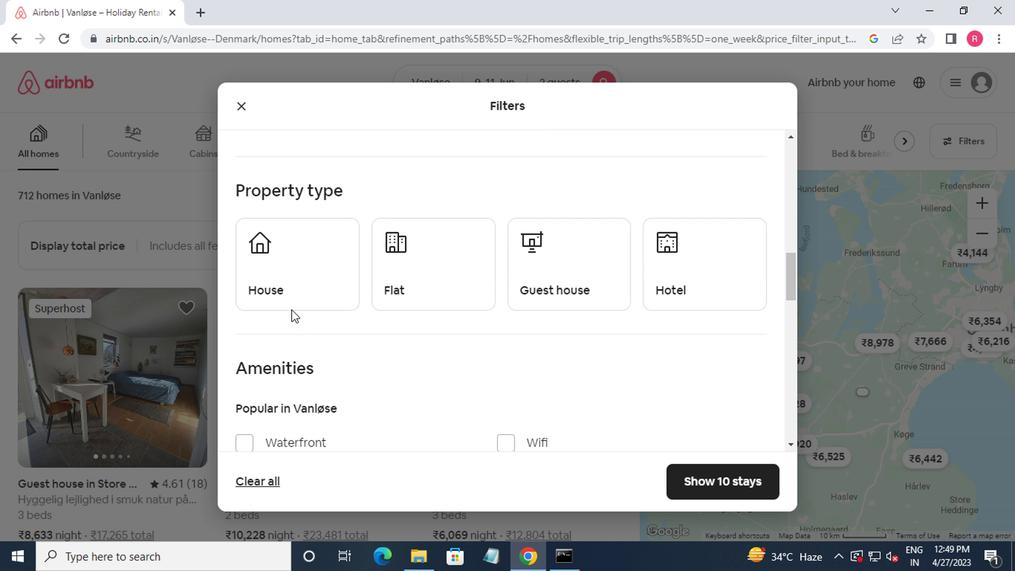 
Action: Mouse pressed left at (286, 298)
Screenshot: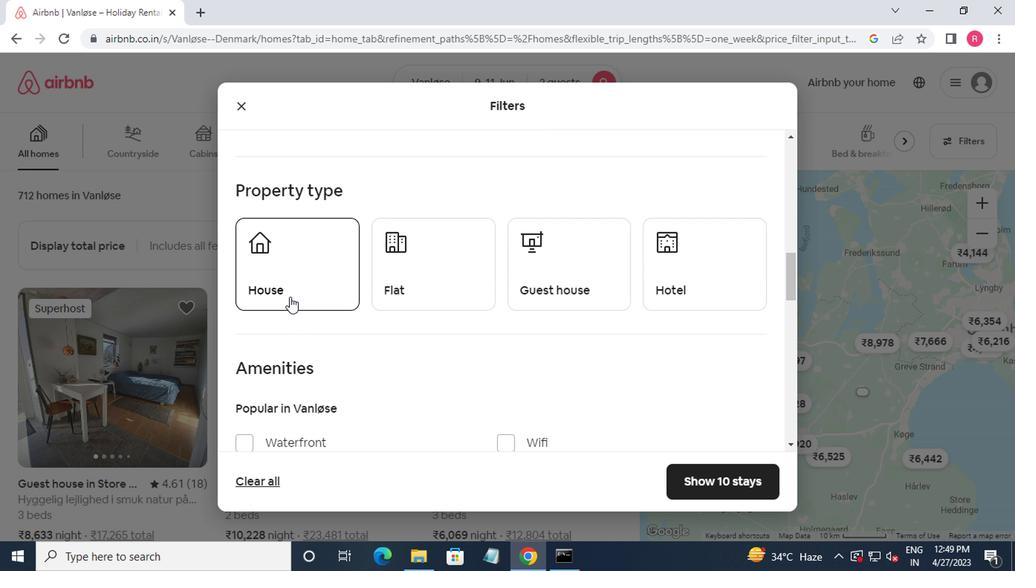 
Action: Mouse moved to (400, 300)
Screenshot: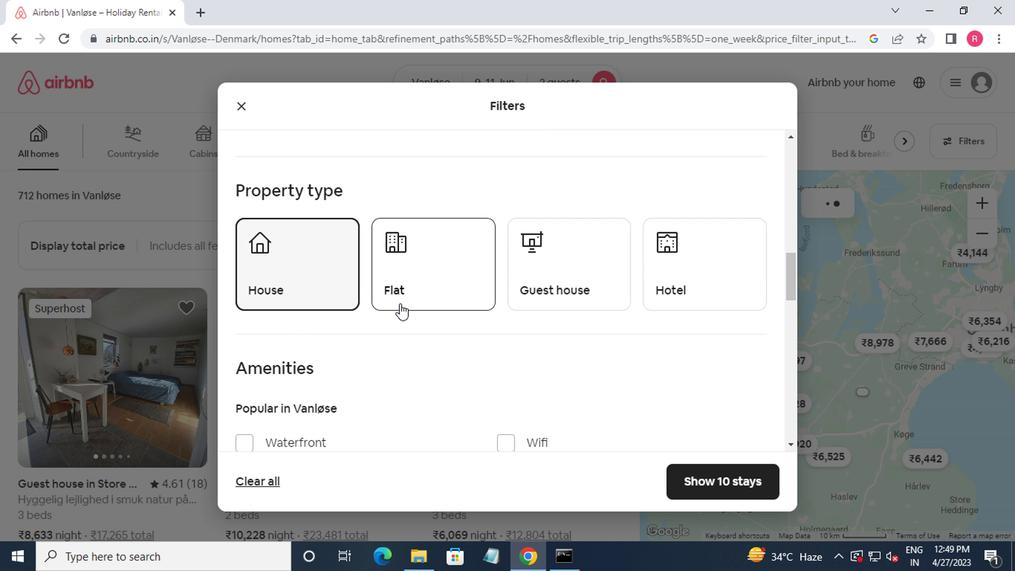 
Action: Mouse pressed left at (400, 300)
Screenshot: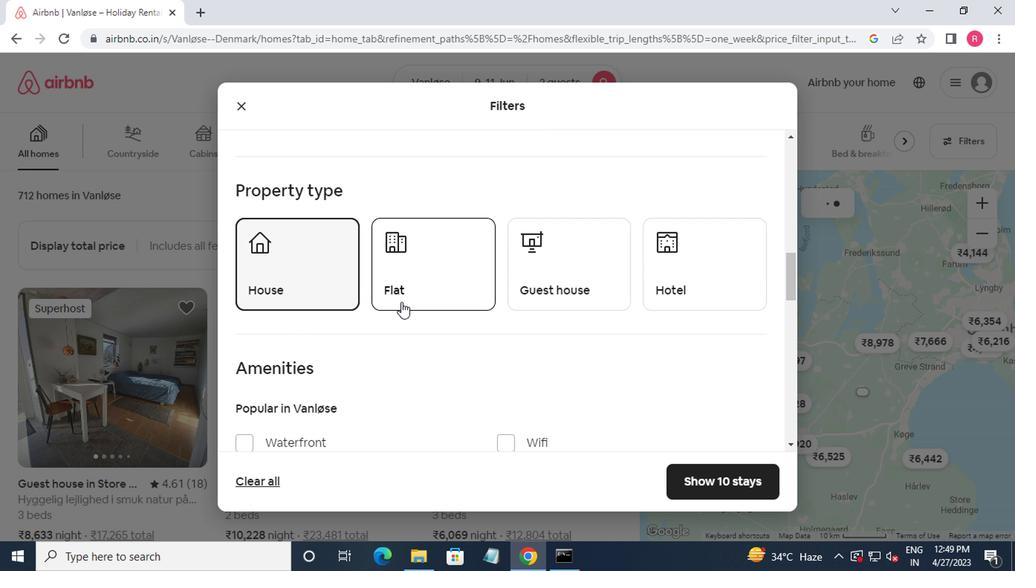 
Action: Mouse moved to (594, 287)
Screenshot: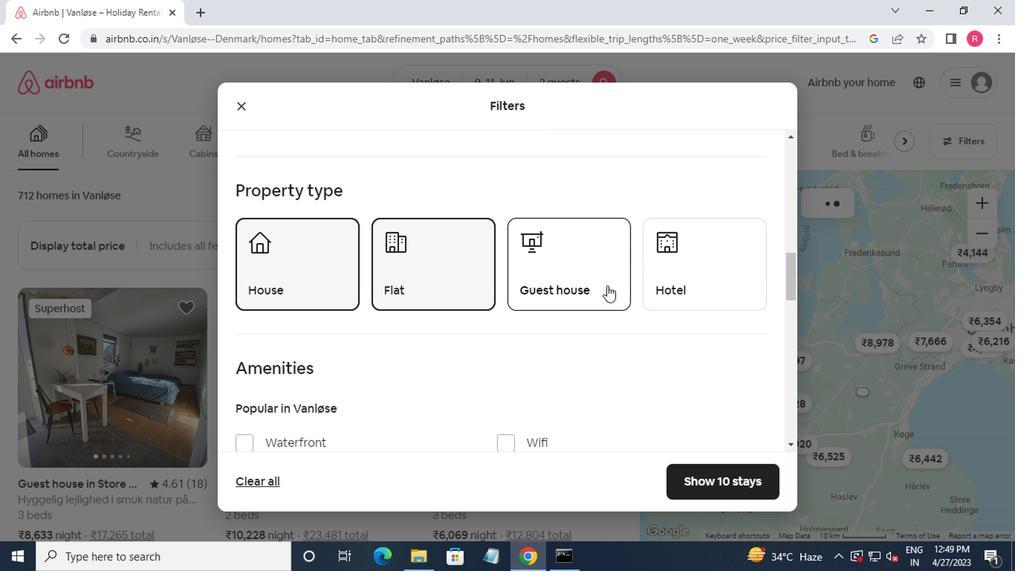 
Action: Mouse pressed left at (594, 287)
Screenshot: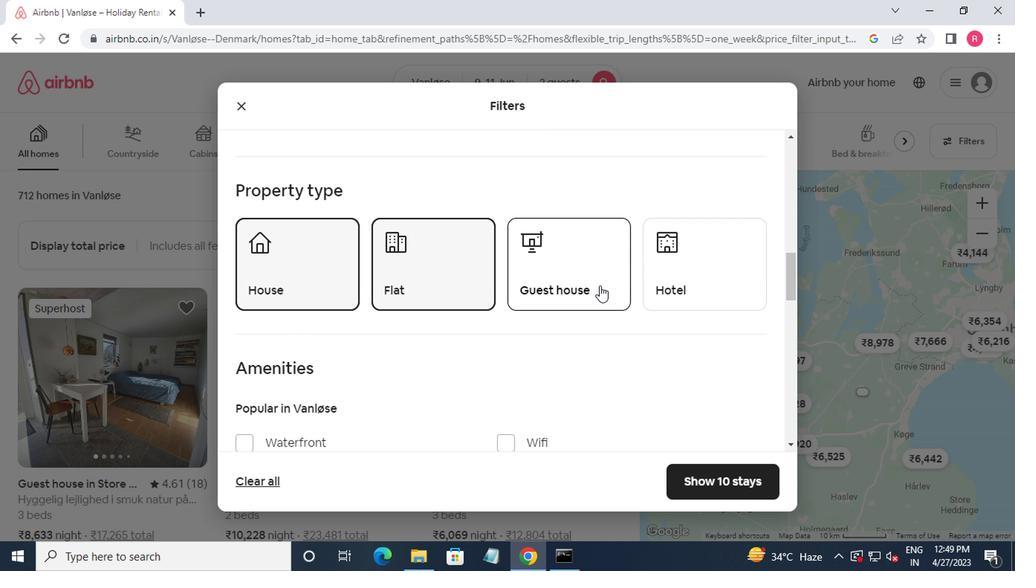 
Action: Mouse moved to (644, 298)
Screenshot: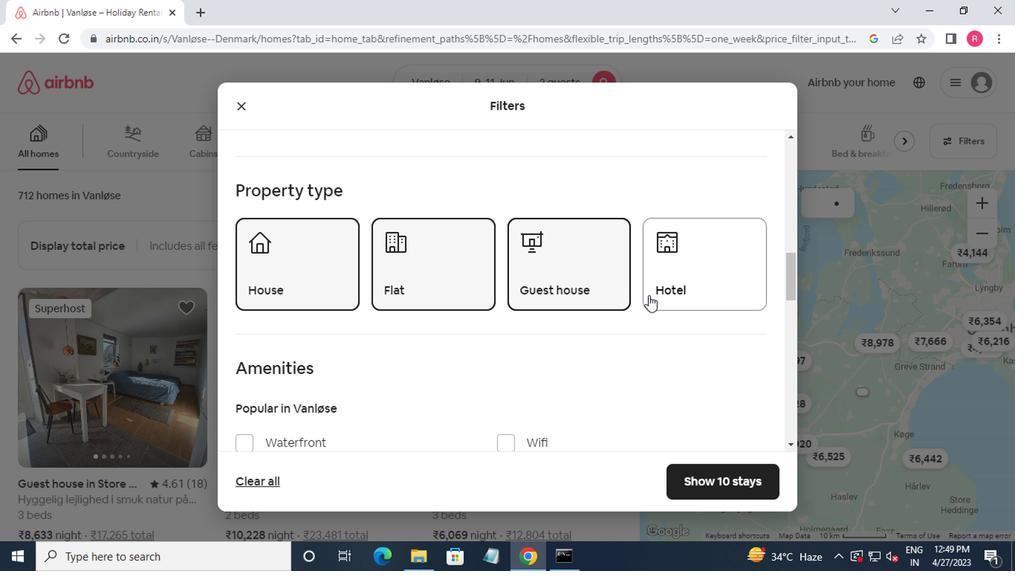
Action: Mouse scrolled (644, 297) with delta (0, -1)
Screenshot: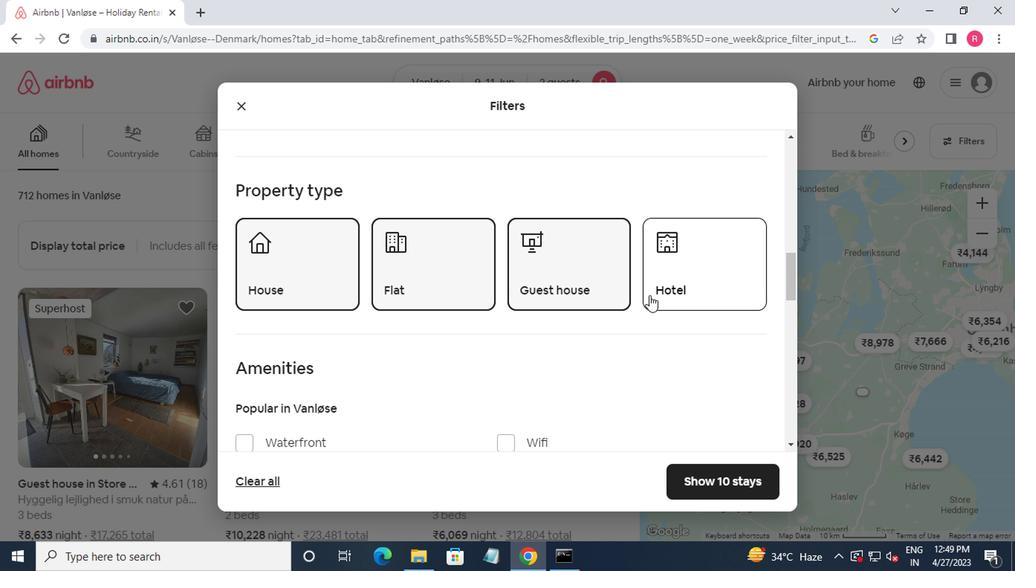
Action: Mouse moved to (373, 362)
Screenshot: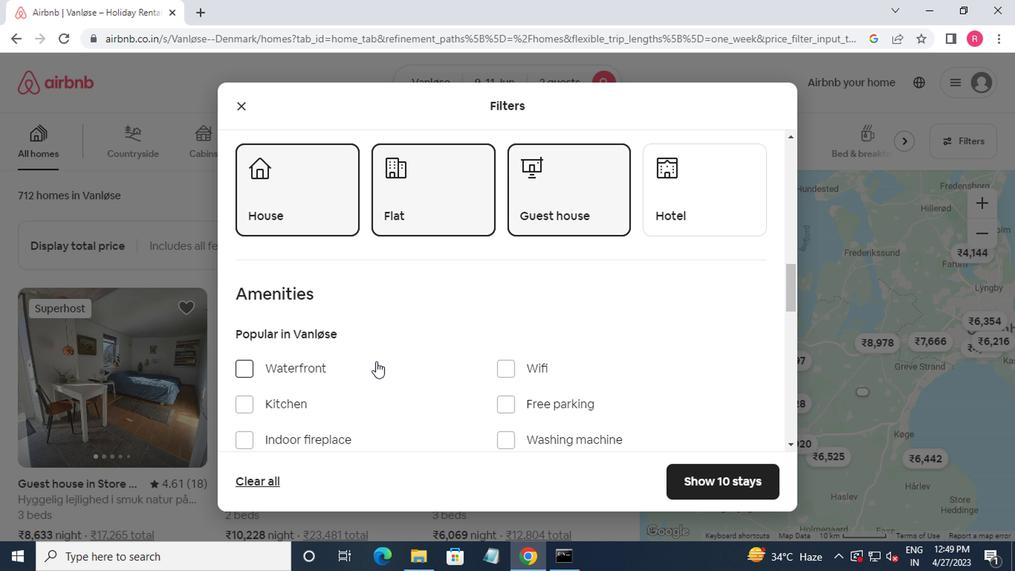 
Action: Mouse scrolled (373, 361) with delta (0, 0)
Screenshot: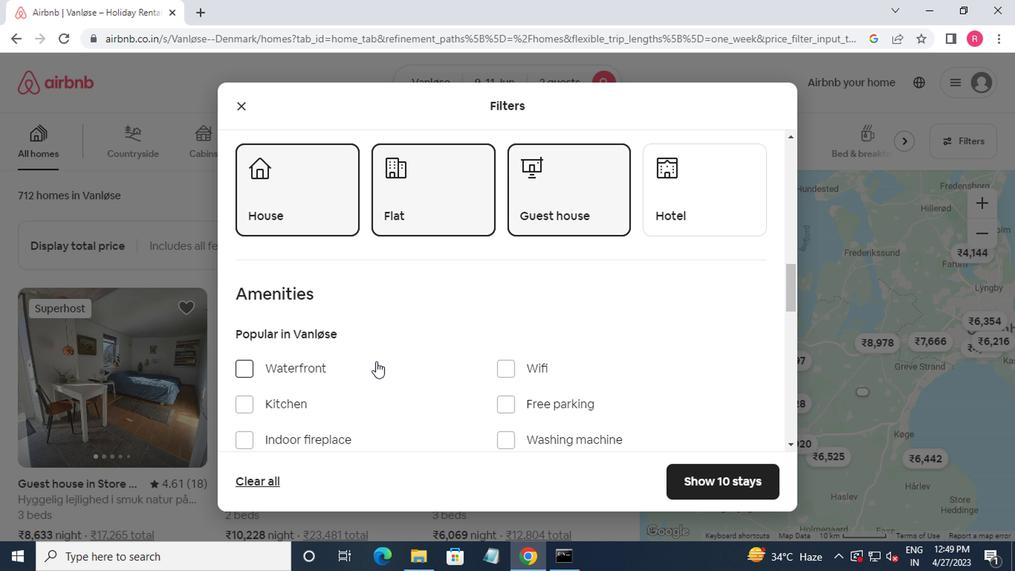 
Action: Mouse moved to (501, 298)
Screenshot: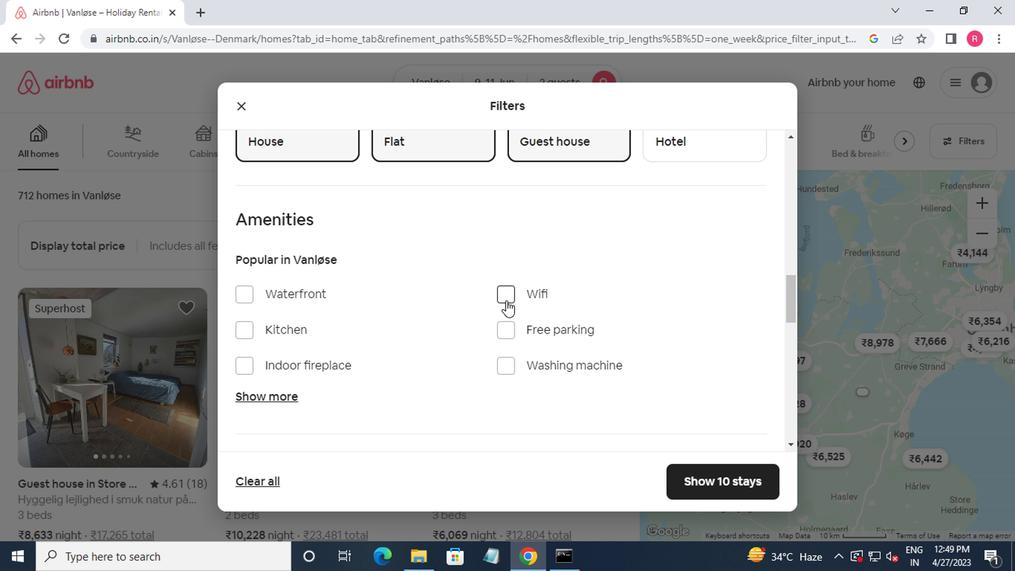 
Action: Mouse pressed left at (501, 298)
Screenshot: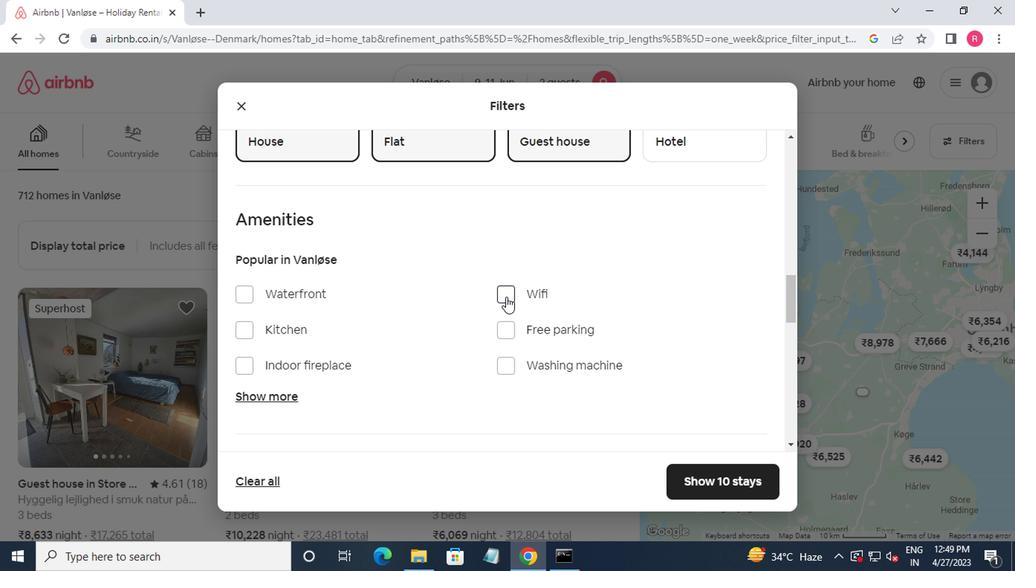 
Action: Mouse moved to (500, 298)
Screenshot: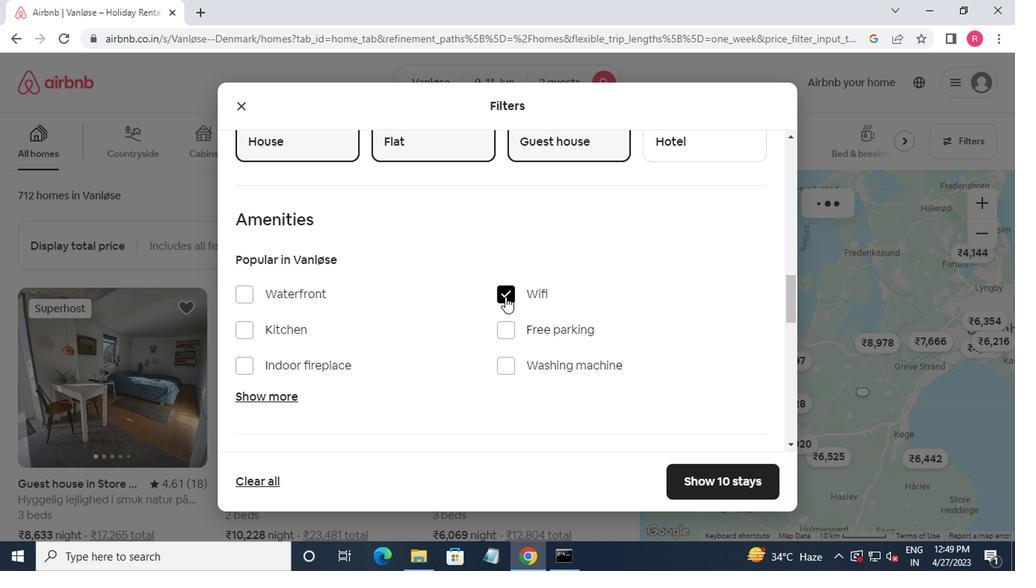 
Action: Mouse scrolled (500, 298) with delta (0, 0)
Screenshot: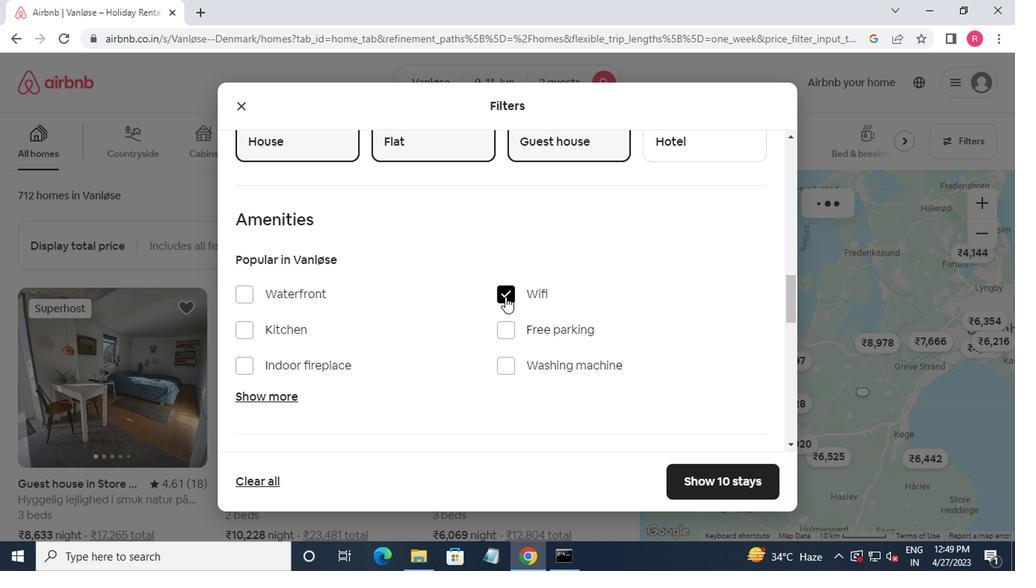 
Action: Mouse moved to (499, 298)
Screenshot: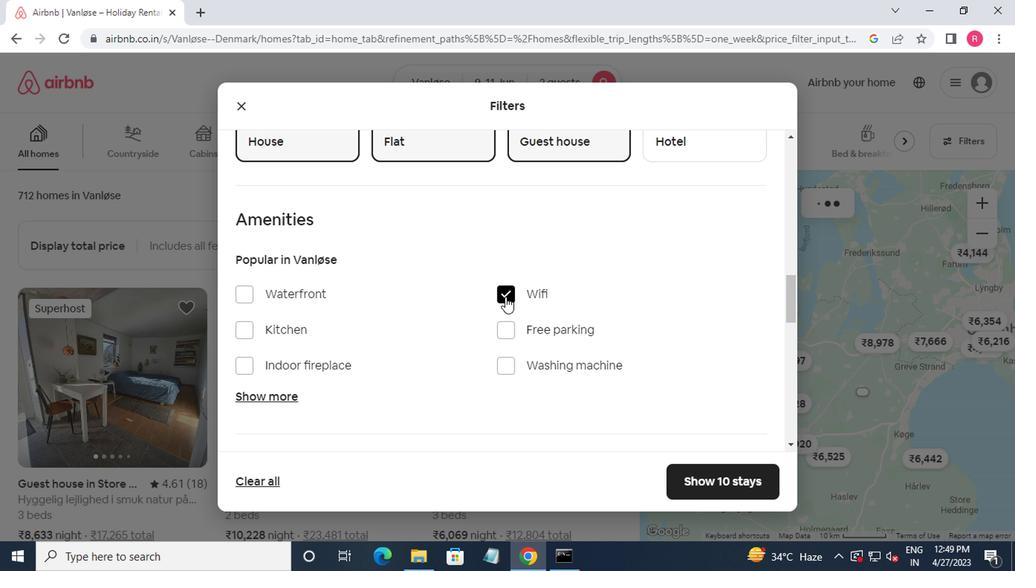 
Action: Mouse scrolled (499, 298) with delta (0, 0)
Screenshot: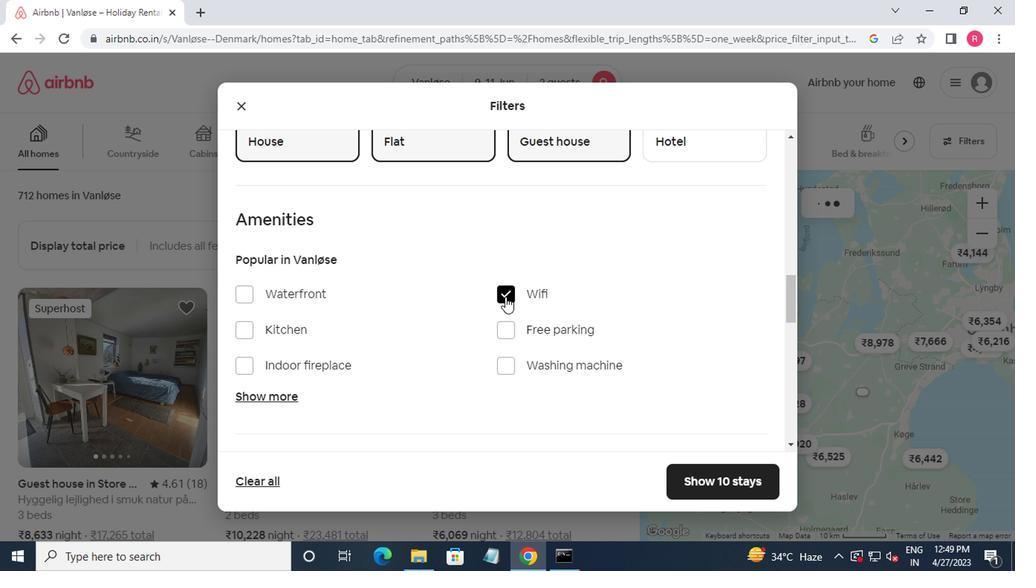 
Action: Mouse moved to (498, 300)
Screenshot: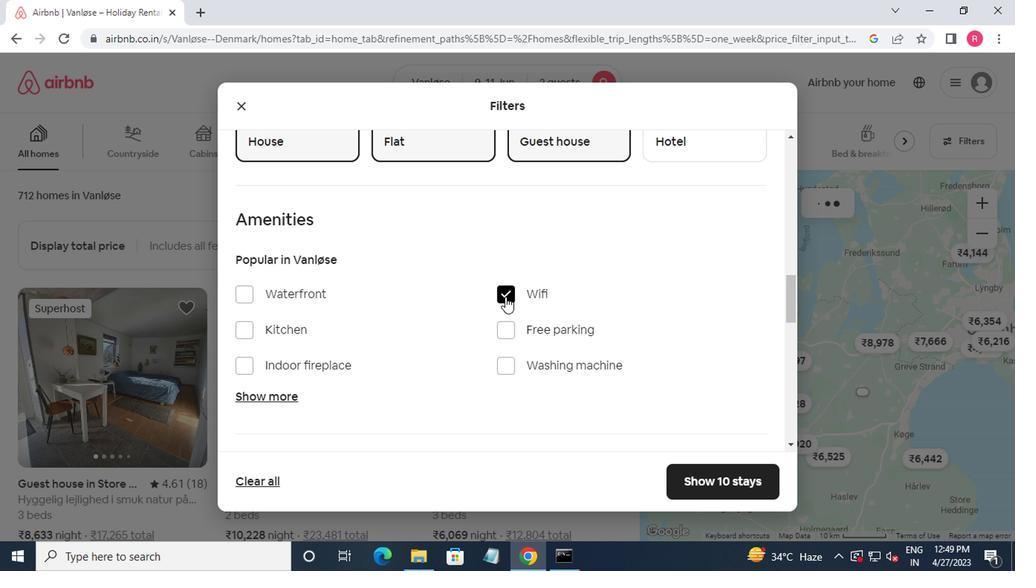 
Action: Mouse scrolled (498, 299) with delta (0, -1)
Screenshot: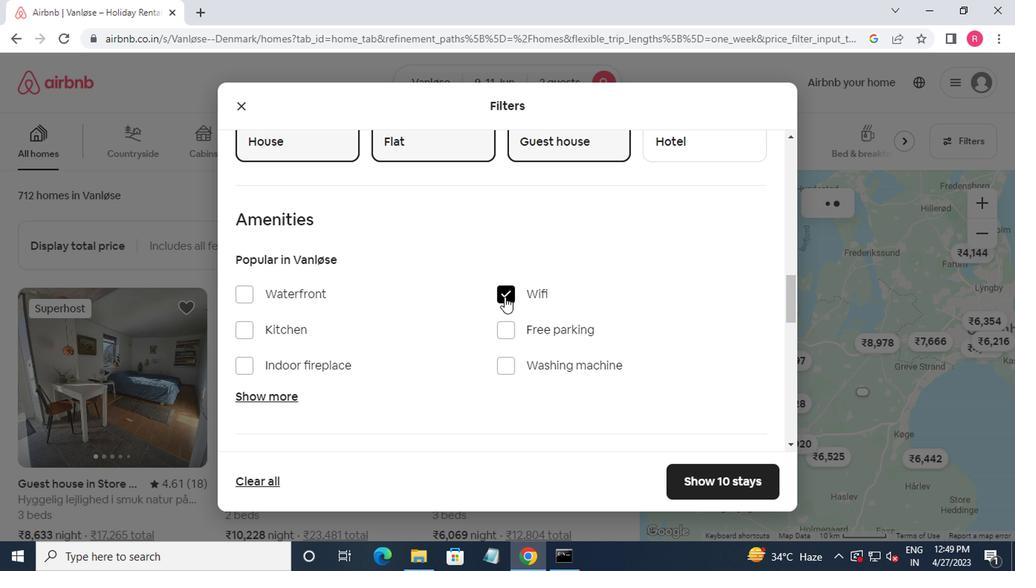 
Action: Mouse moved to (498, 300)
Screenshot: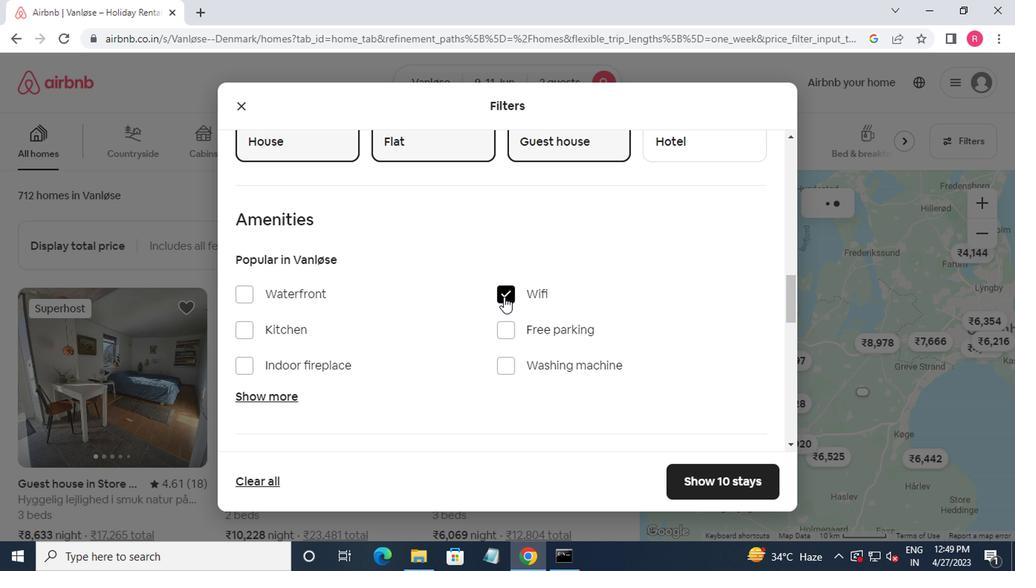 
Action: Mouse scrolled (498, 300) with delta (0, 0)
Screenshot: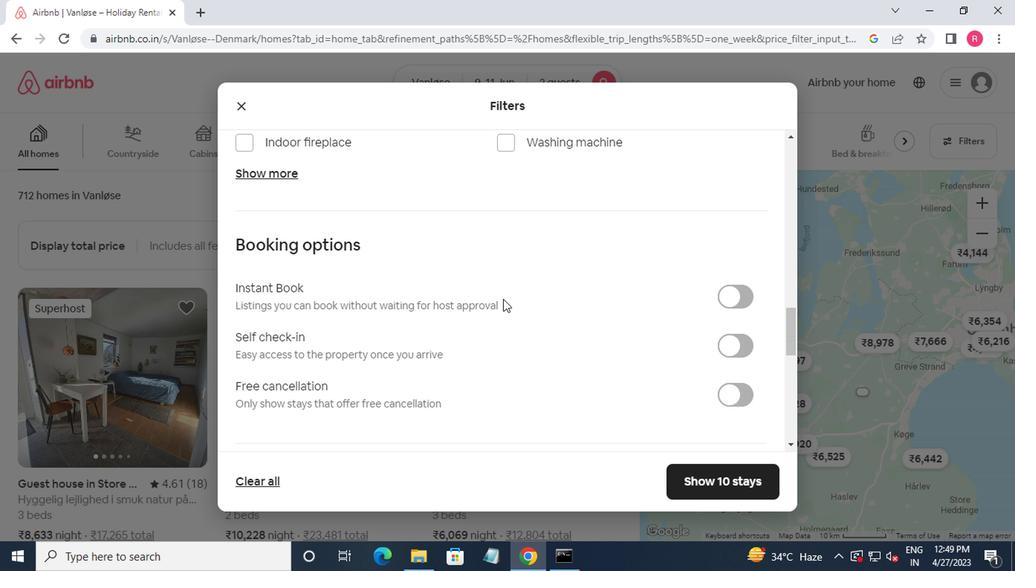 
Action: Mouse scrolled (498, 300) with delta (0, 0)
Screenshot: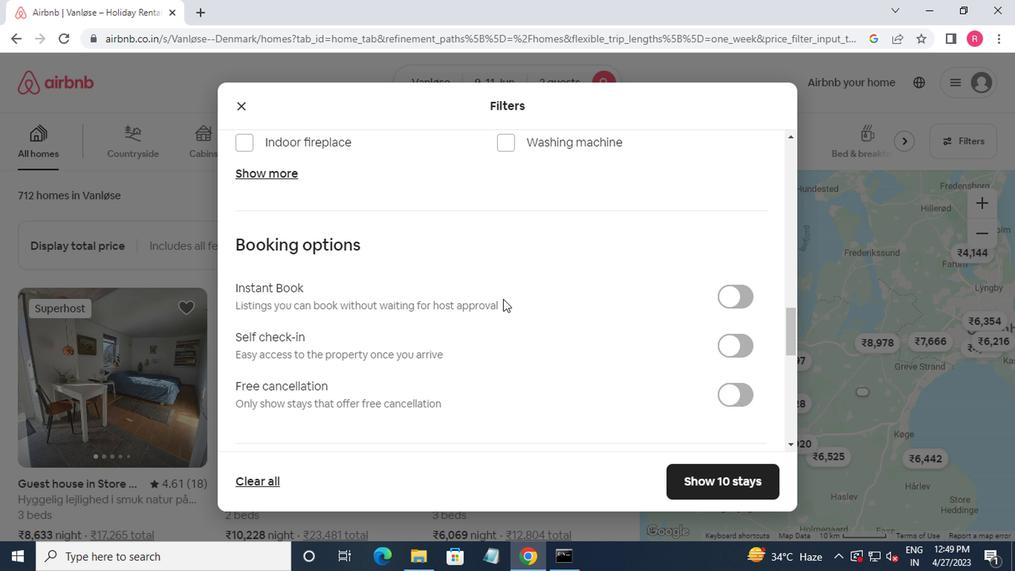 
Action: Mouse scrolled (498, 300) with delta (0, 0)
Screenshot: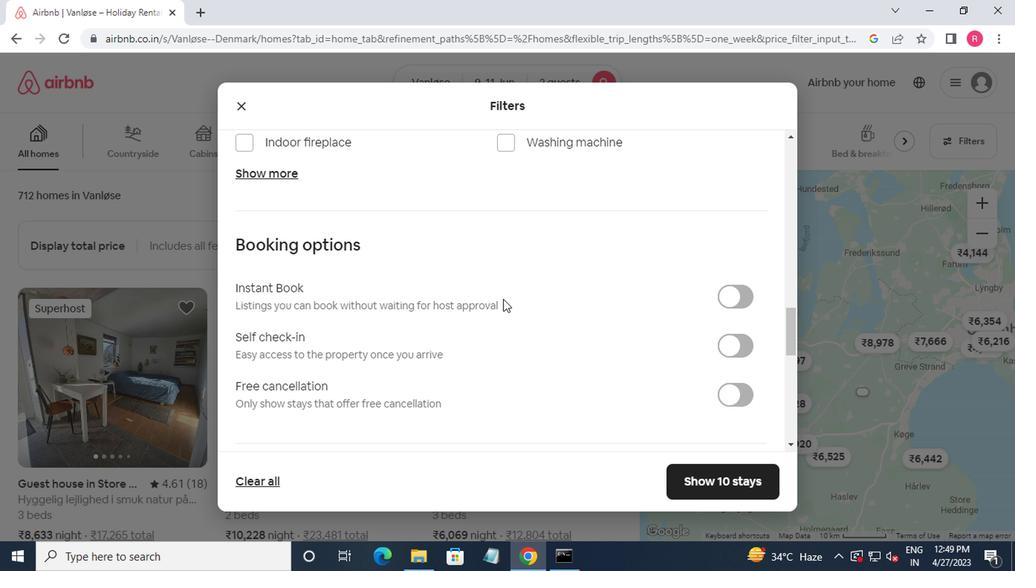 
Action: Mouse moved to (725, 213)
Screenshot: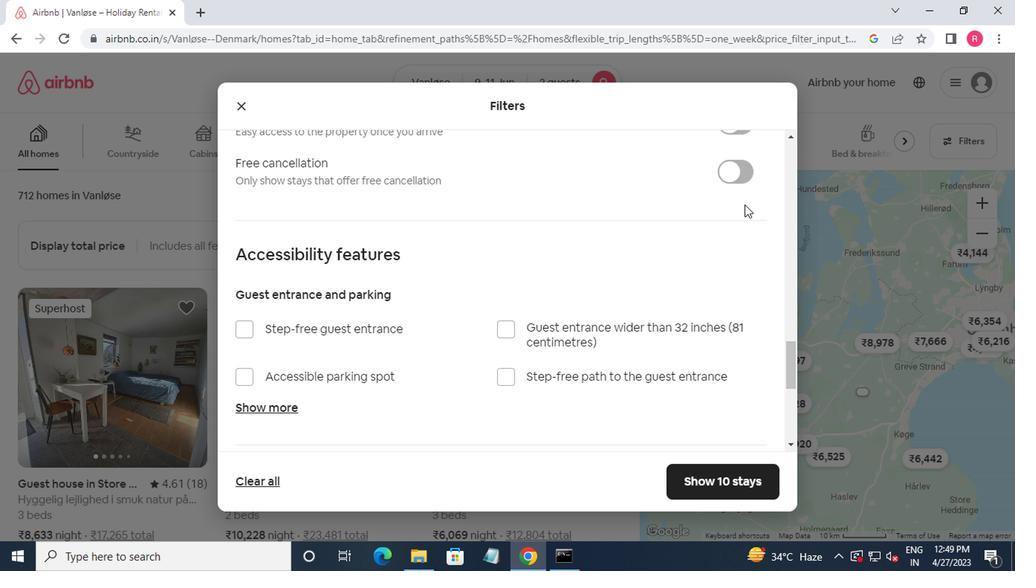 
Action: Mouse scrolled (725, 212) with delta (0, -1)
Screenshot: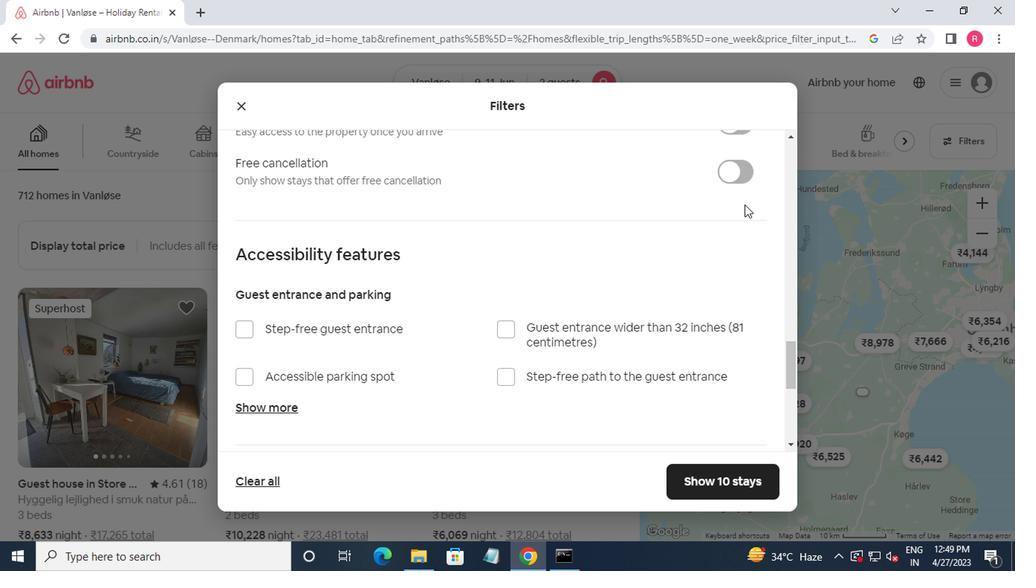 
Action: Mouse moved to (717, 226)
Screenshot: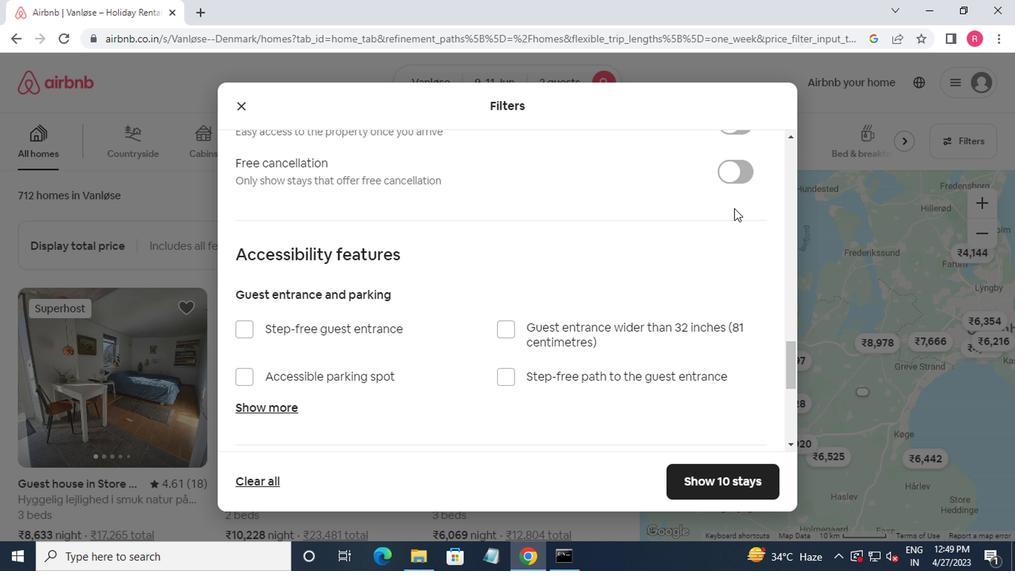 
Action: Mouse scrolled (717, 227) with delta (0, 0)
Screenshot: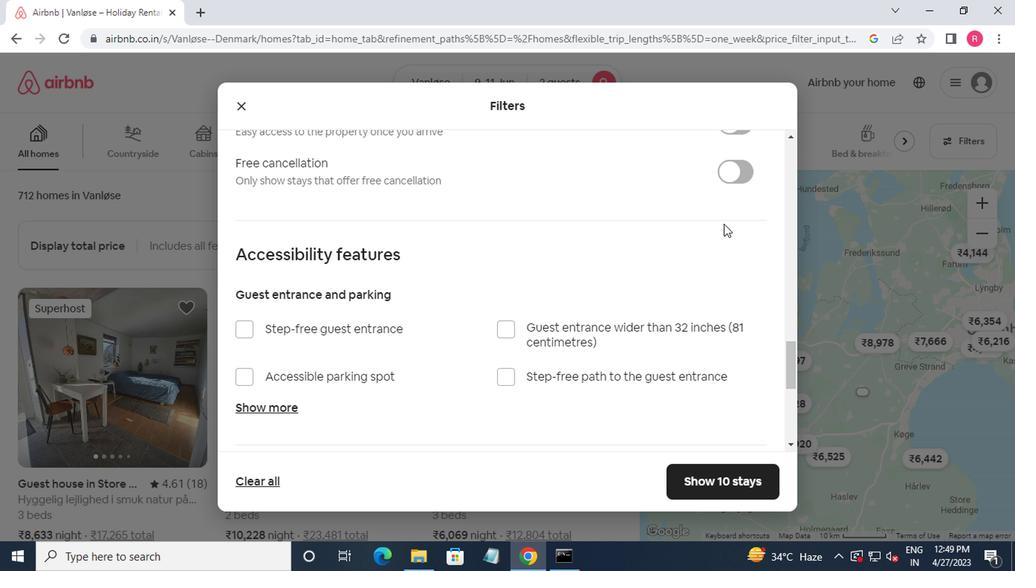 
Action: Mouse moved to (716, 226)
Screenshot: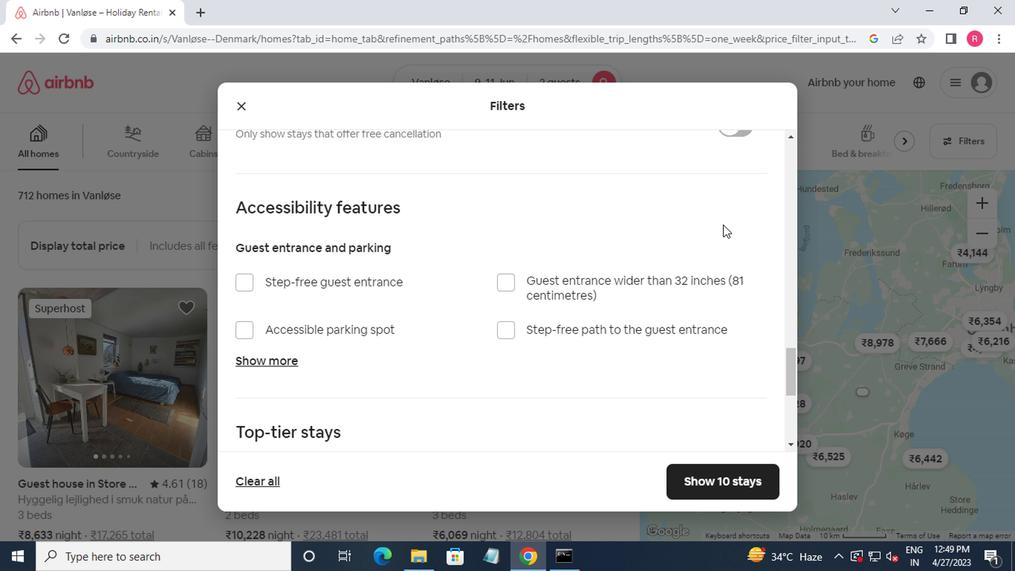 
Action: Mouse scrolled (716, 226) with delta (0, 0)
Screenshot: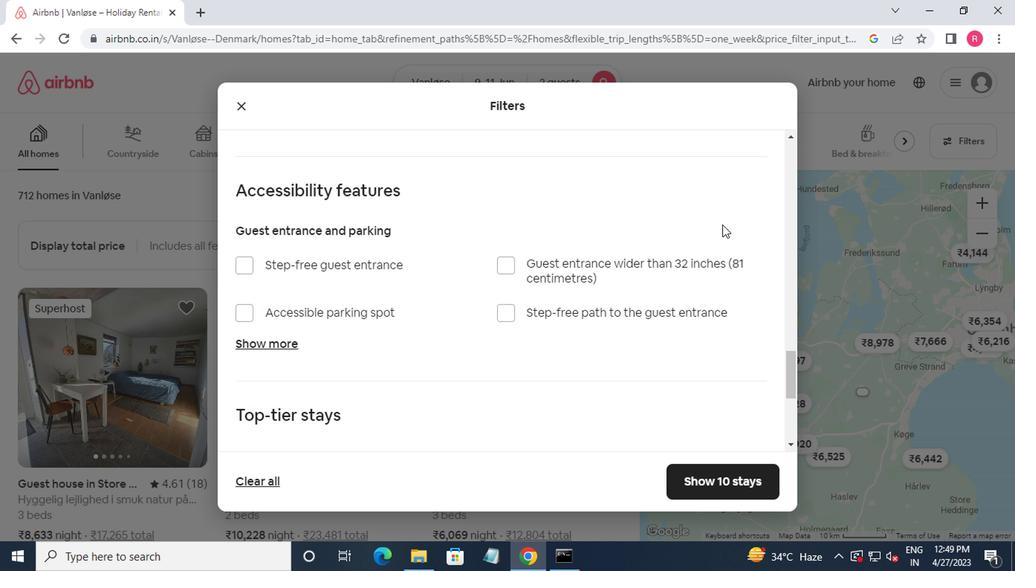 
Action: Mouse moved to (716, 225)
Screenshot: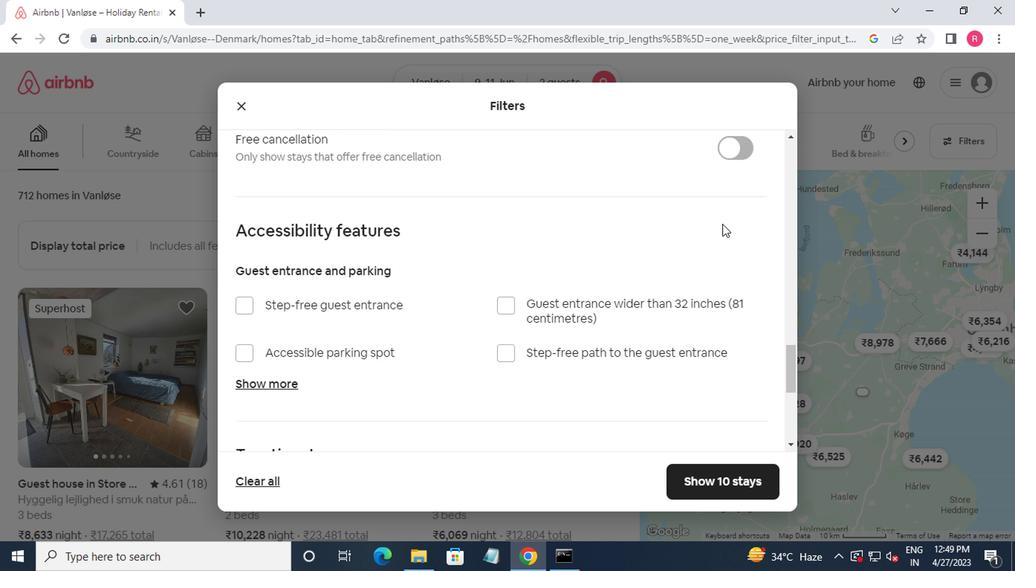 
Action: Mouse scrolled (716, 226) with delta (0, 1)
Screenshot: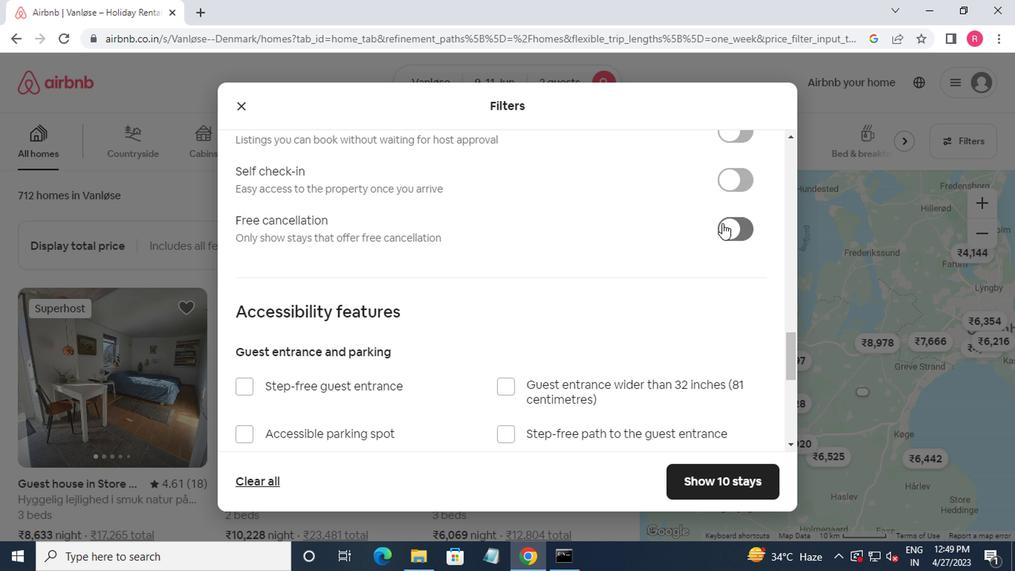 
Action: Mouse moved to (729, 270)
Screenshot: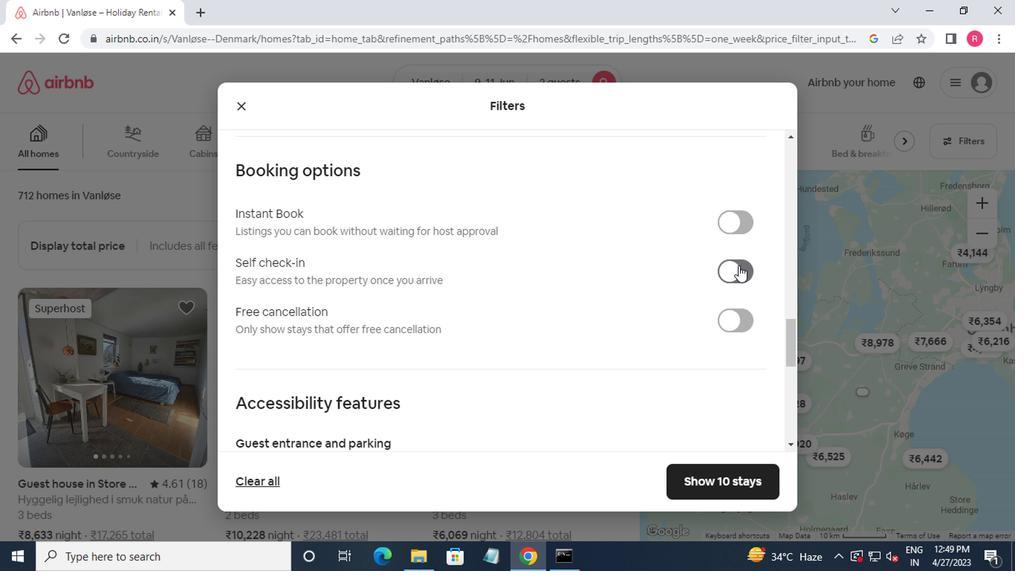 
Action: Mouse pressed left at (729, 270)
Screenshot: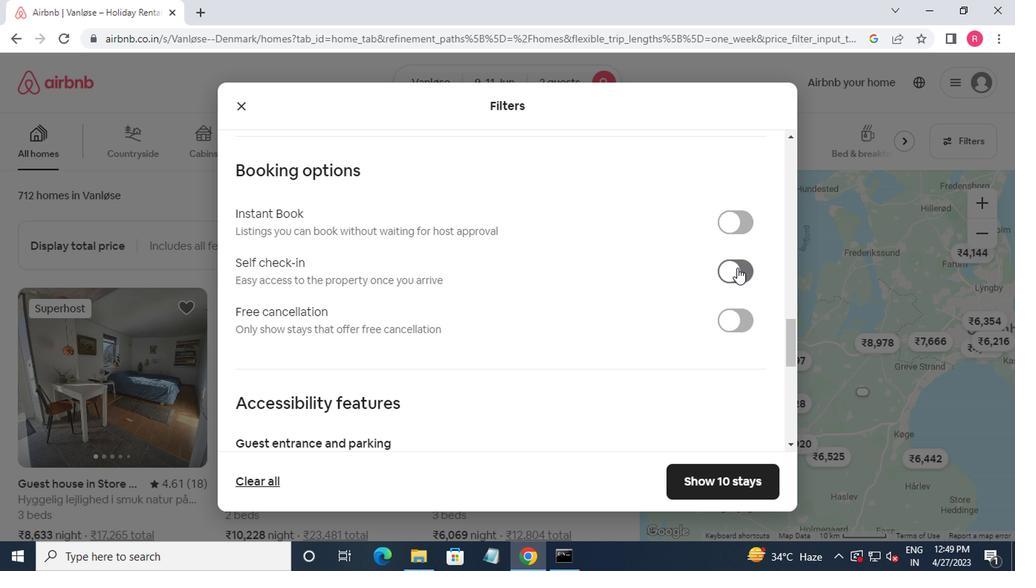 
Action: Mouse moved to (632, 301)
Screenshot: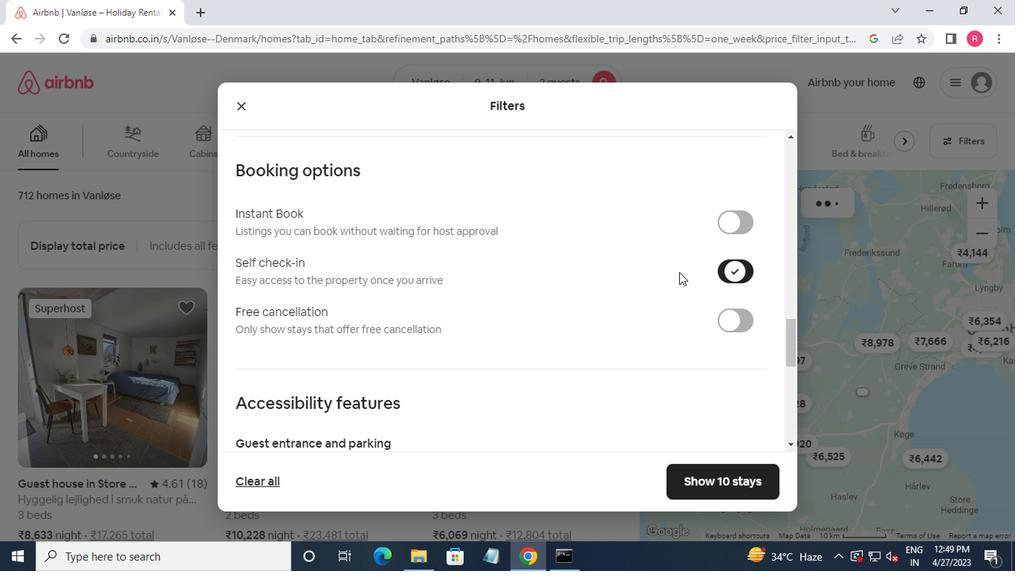 
Action: Mouse scrolled (632, 300) with delta (0, -1)
Screenshot: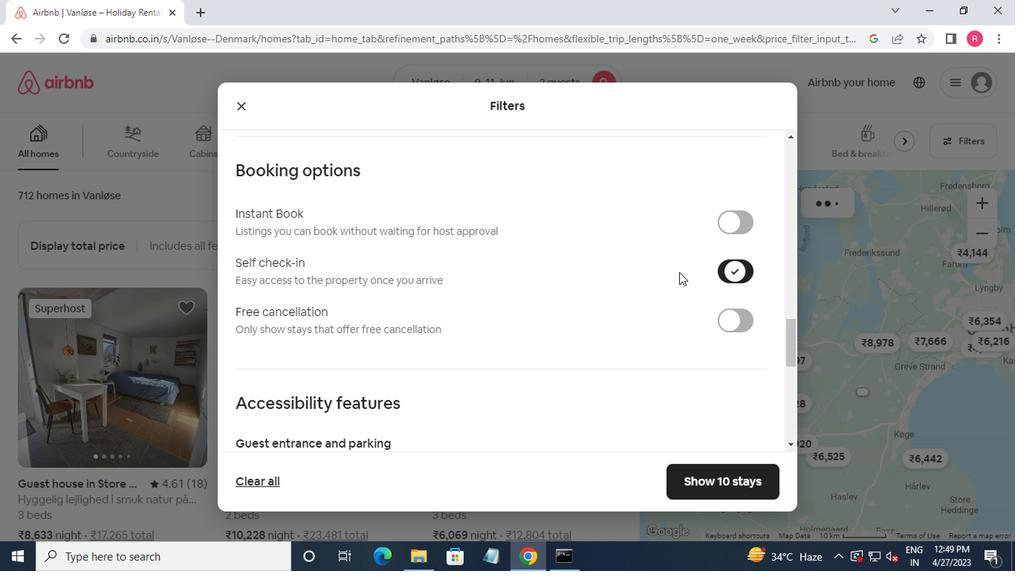 
Action: Mouse moved to (615, 314)
Screenshot: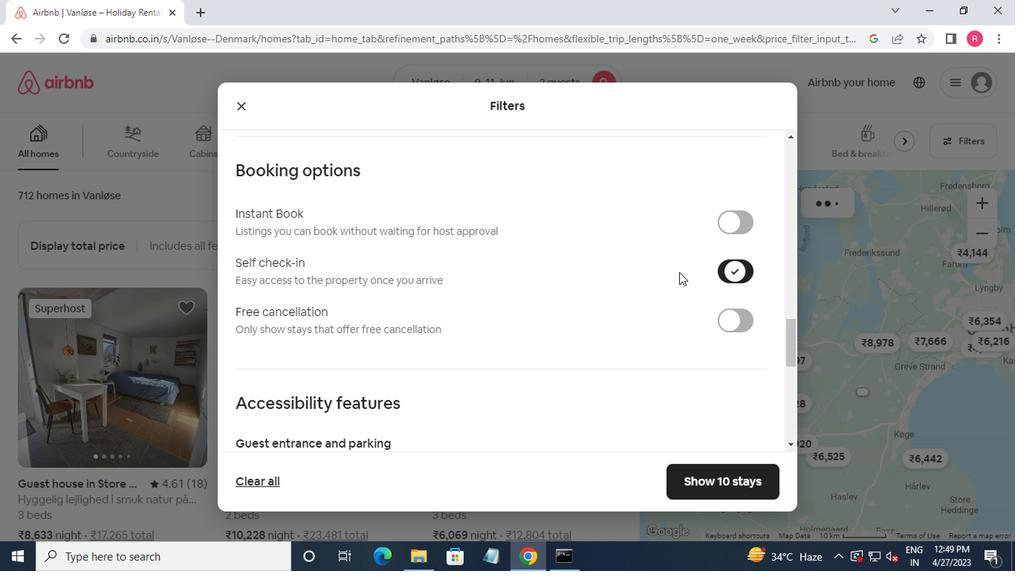
Action: Mouse scrolled (615, 313) with delta (0, 0)
Screenshot: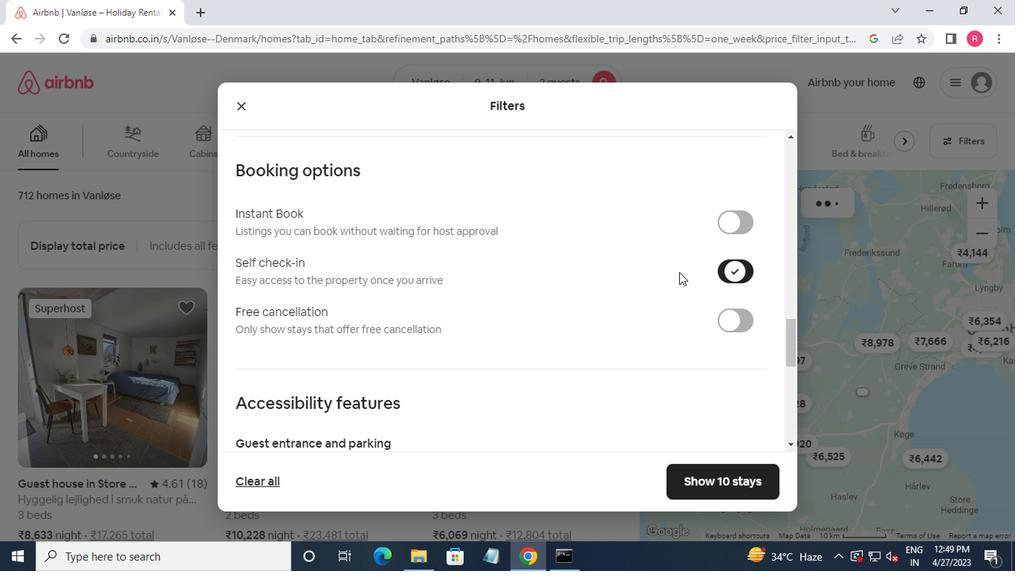 
Action: Mouse moved to (600, 324)
Screenshot: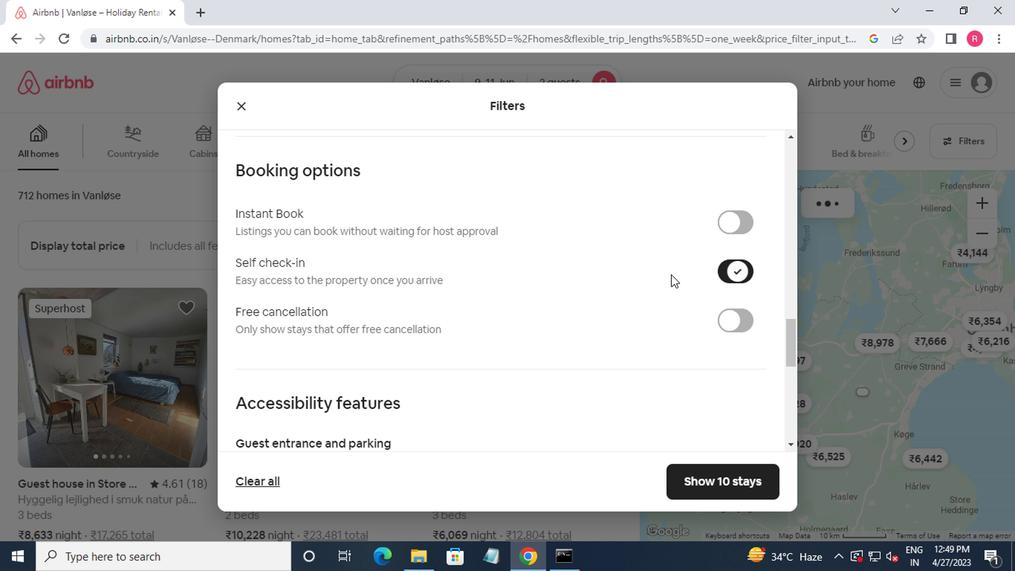 
Action: Mouse scrolled (600, 323) with delta (0, -1)
Screenshot: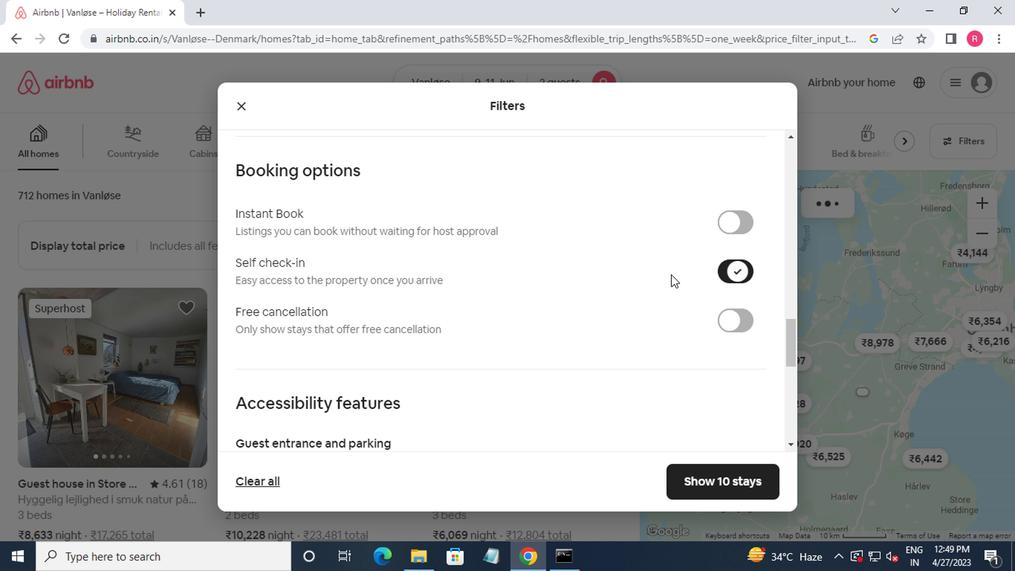 
Action: Mouse moved to (590, 330)
Screenshot: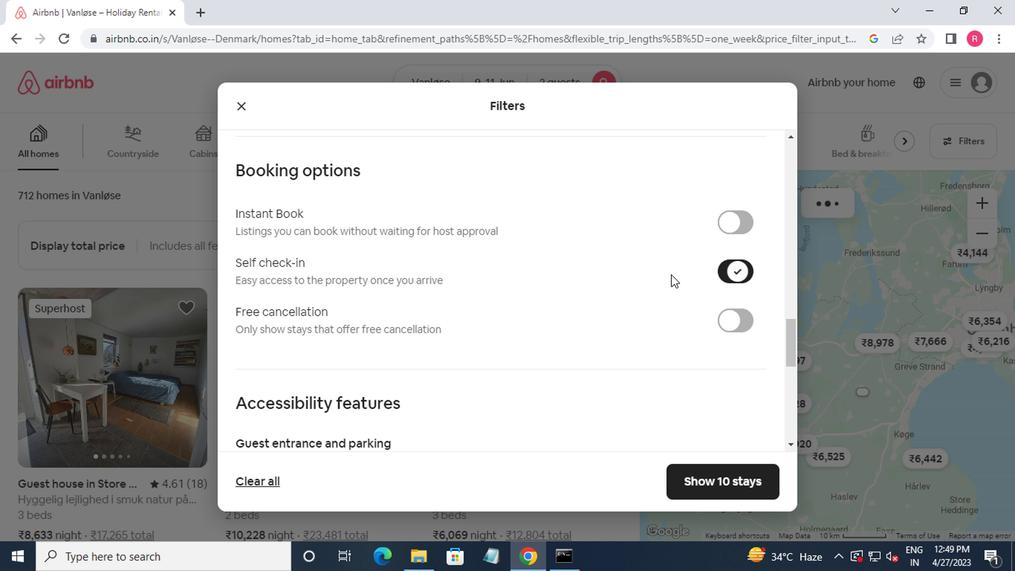 
Action: Mouse scrolled (590, 329) with delta (0, 0)
Screenshot: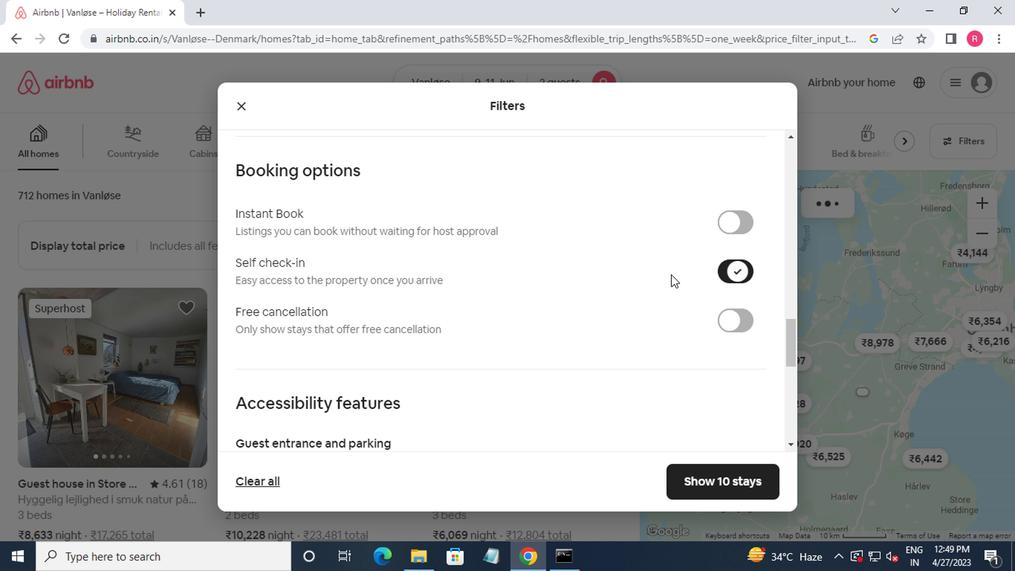 
Action: Mouse moved to (554, 354)
Screenshot: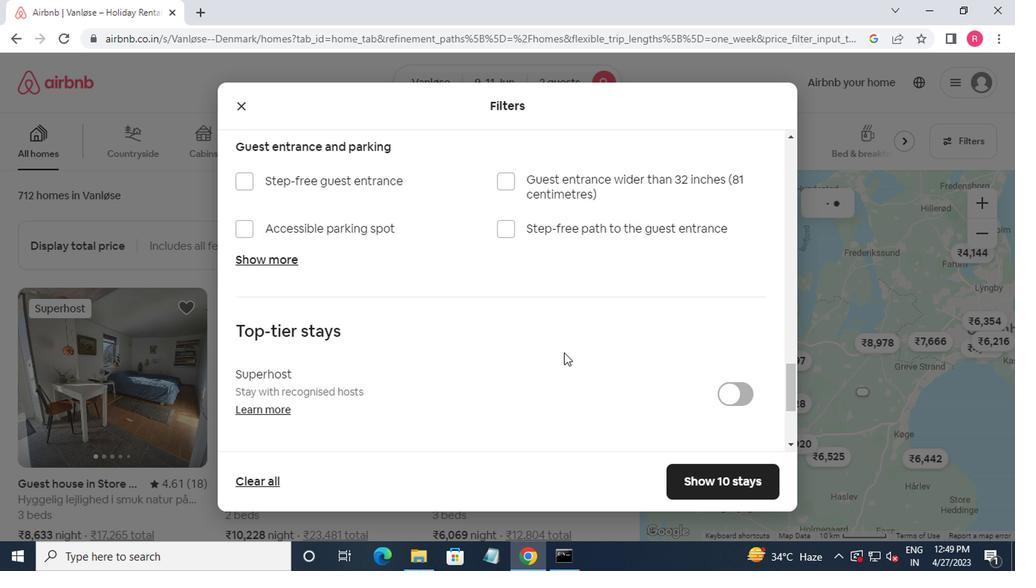 
Action: Mouse scrolled (554, 354) with delta (0, 0)
Screenshot: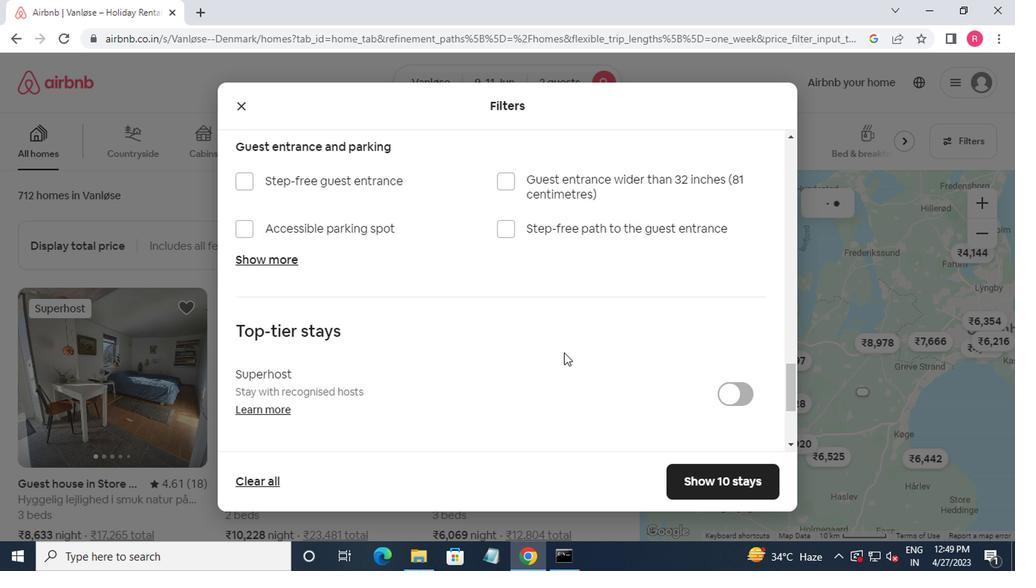 
Action: Mouse moved to (541, 362)
Screenshot: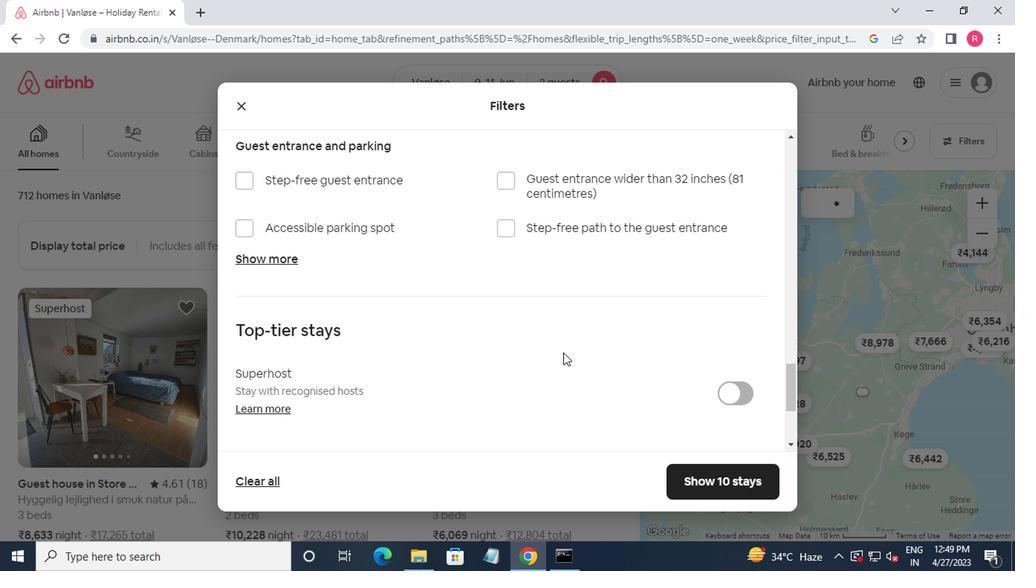 
Action: Mouse scrolled (541, 361) with delta (0, 0)
Screenshot: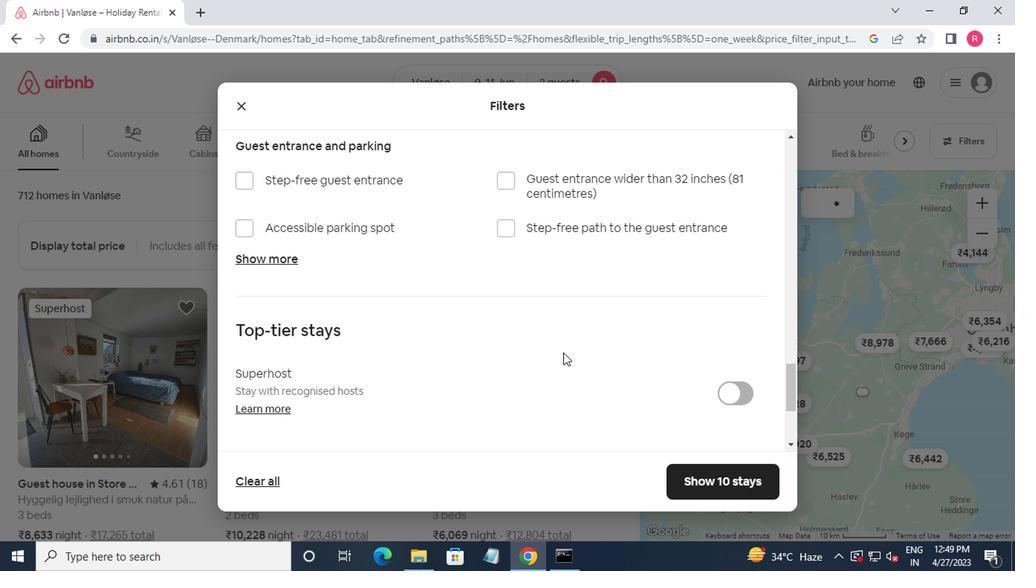 
Action: Mouse moved to (518, 371)
Screenshot: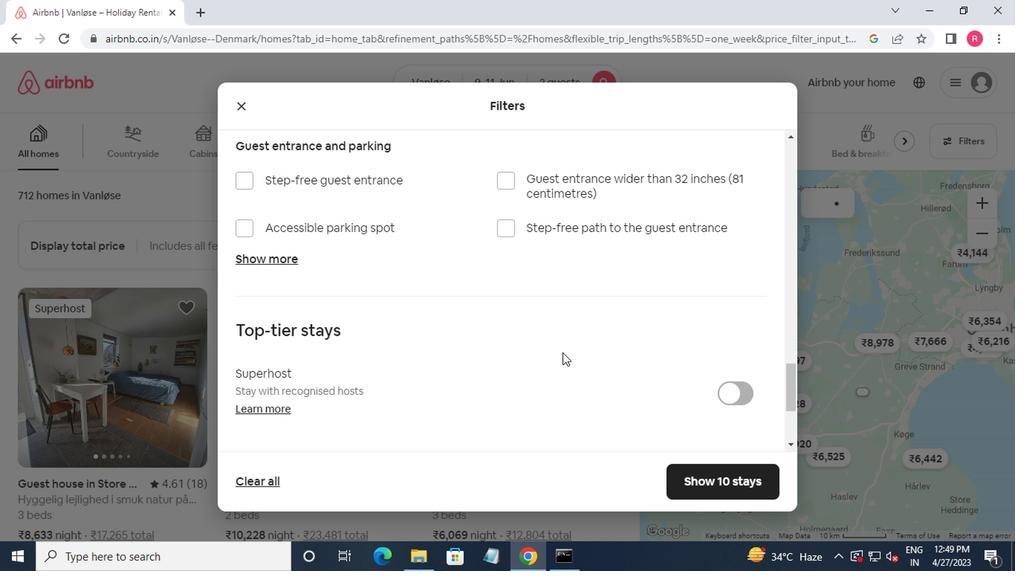 
Action: Mouse scrolled (518, 370) with delta (0, 0)
Screenshot: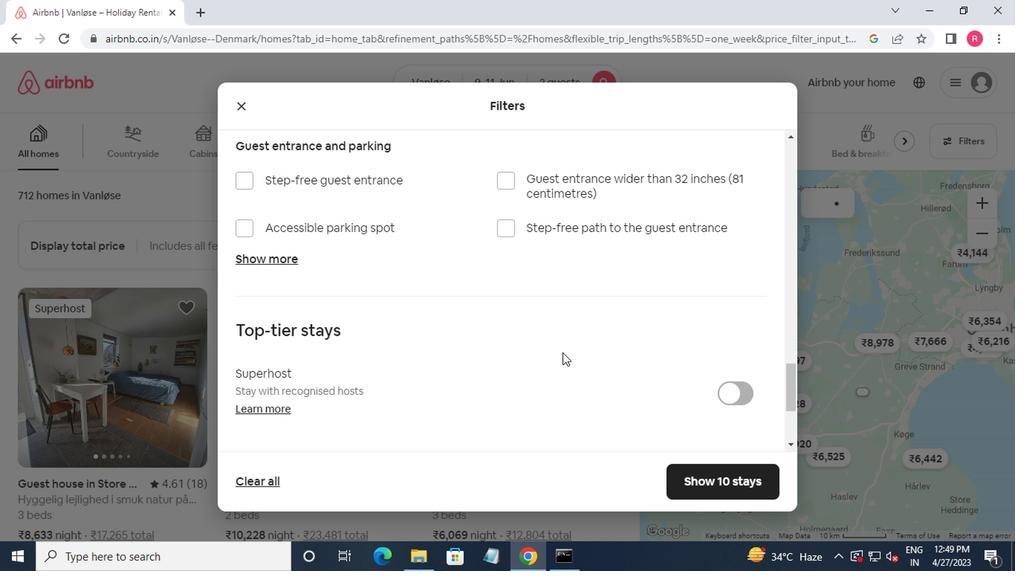 
Action: Mouse moved to (240, 350)
Screenshot: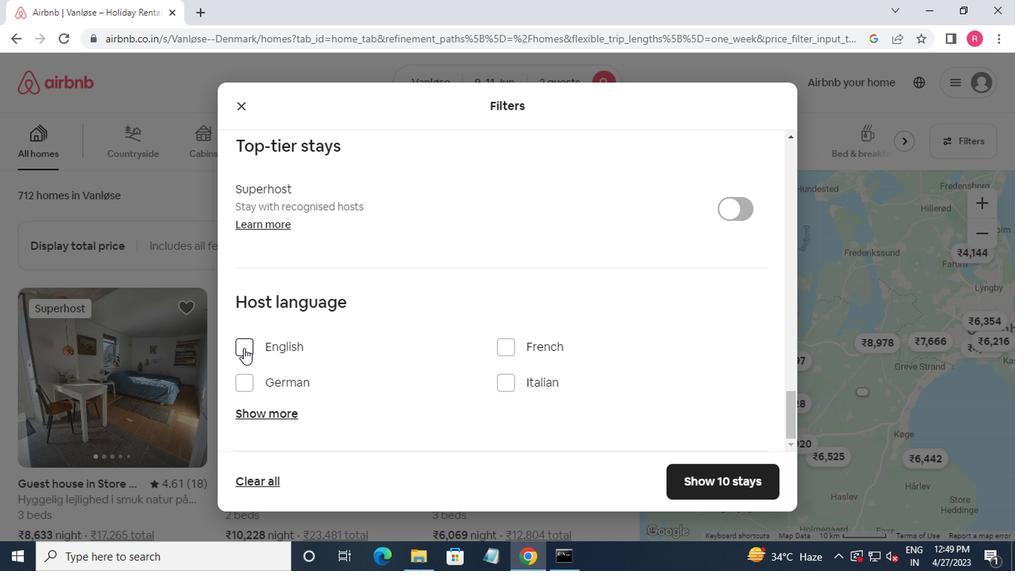 
Action: Mouse pressed left at (240, 350)
Screenshot: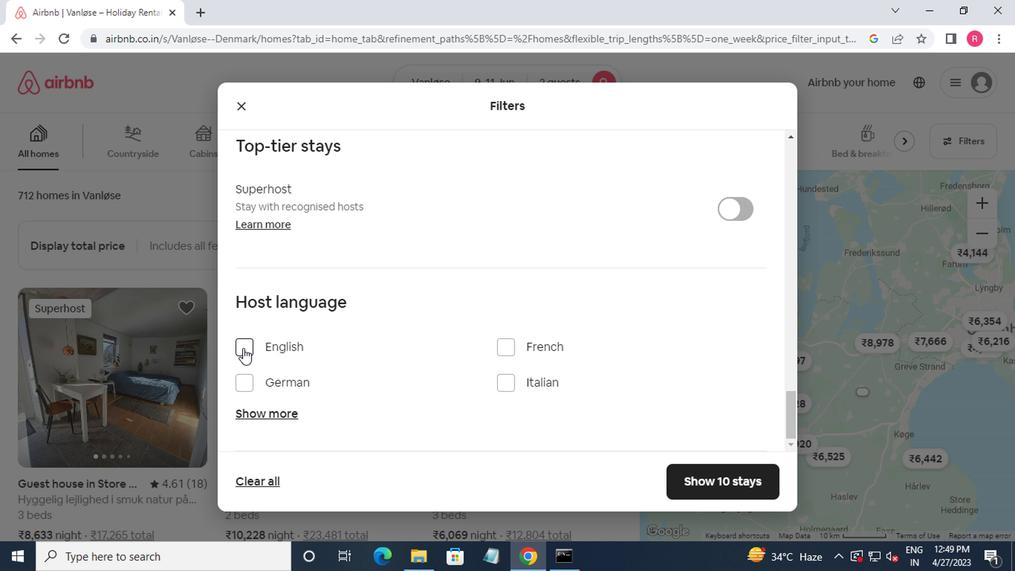 
Action: Mouse moved to (724, 482)
Screenshot: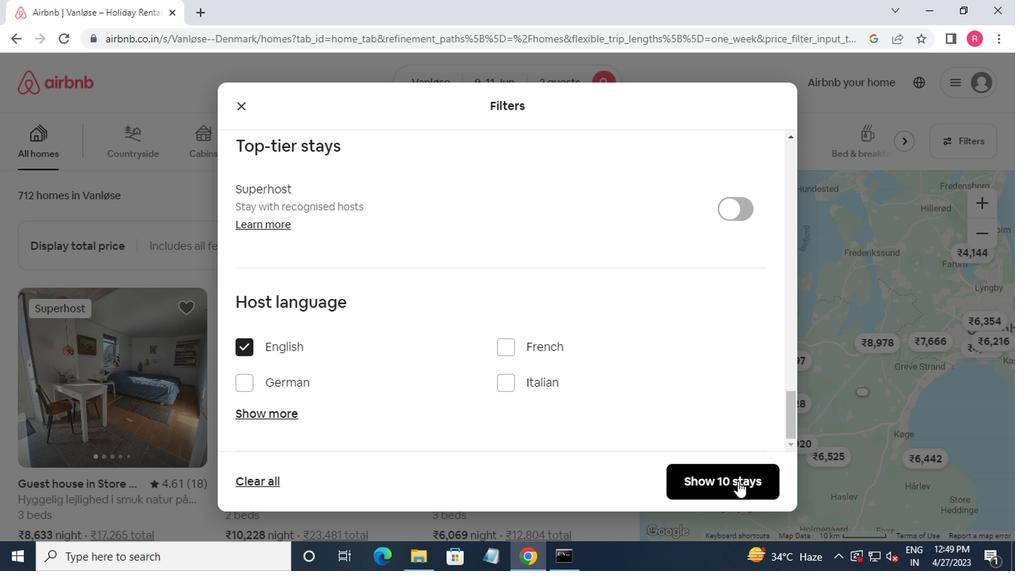 
Action: Mouse pressed left at (724, 482)
Screenshot: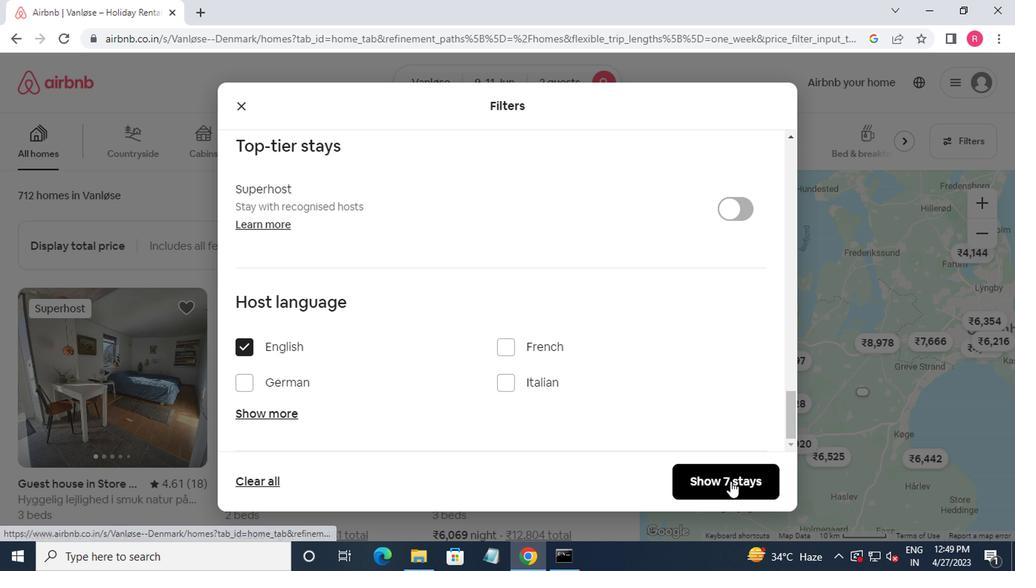 
Action: Mouse moved to (720, 479)
Screenshot: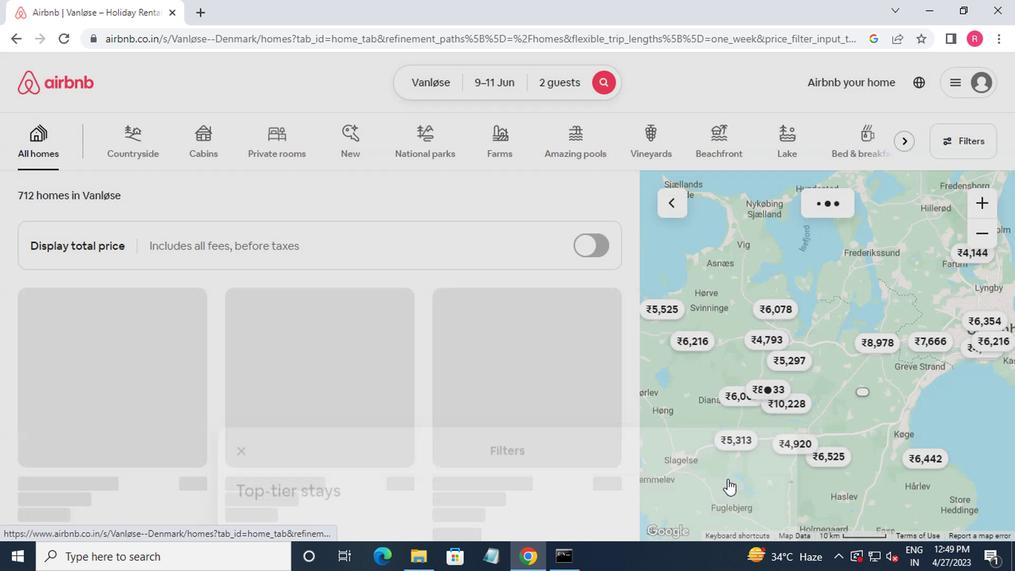 
